 Task: Create a sub task Design and Implement Solution for the task  Add support for internationalization to the mobile app in the project TrailPlan , assign it to team member softage.7@softage.net and update the status of the sub task to  Completed , set the priority of the sub task to High.
Action: Mouse moved to (518, 309)
Screenshot: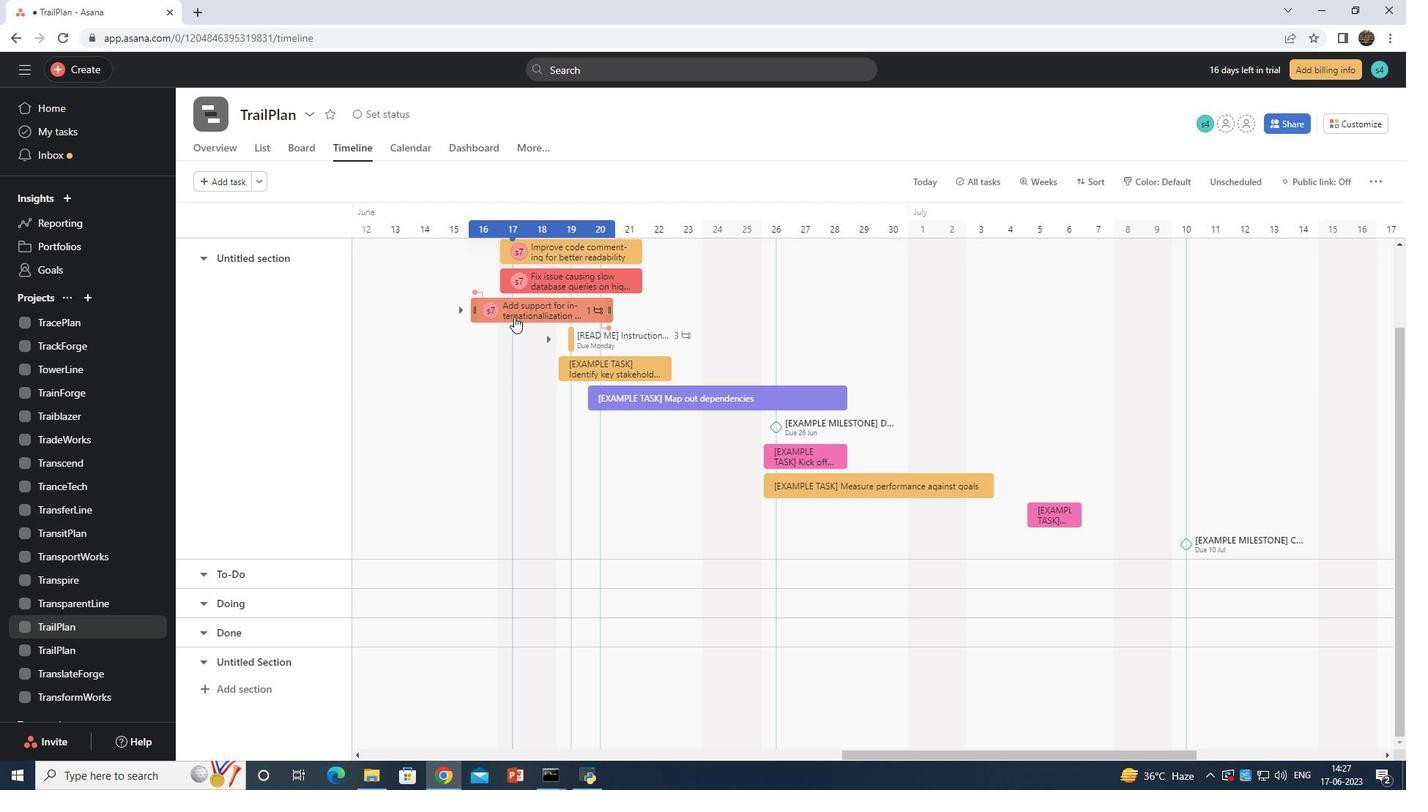
Action: Mouse pressed left at (518, 309)
Screenshot: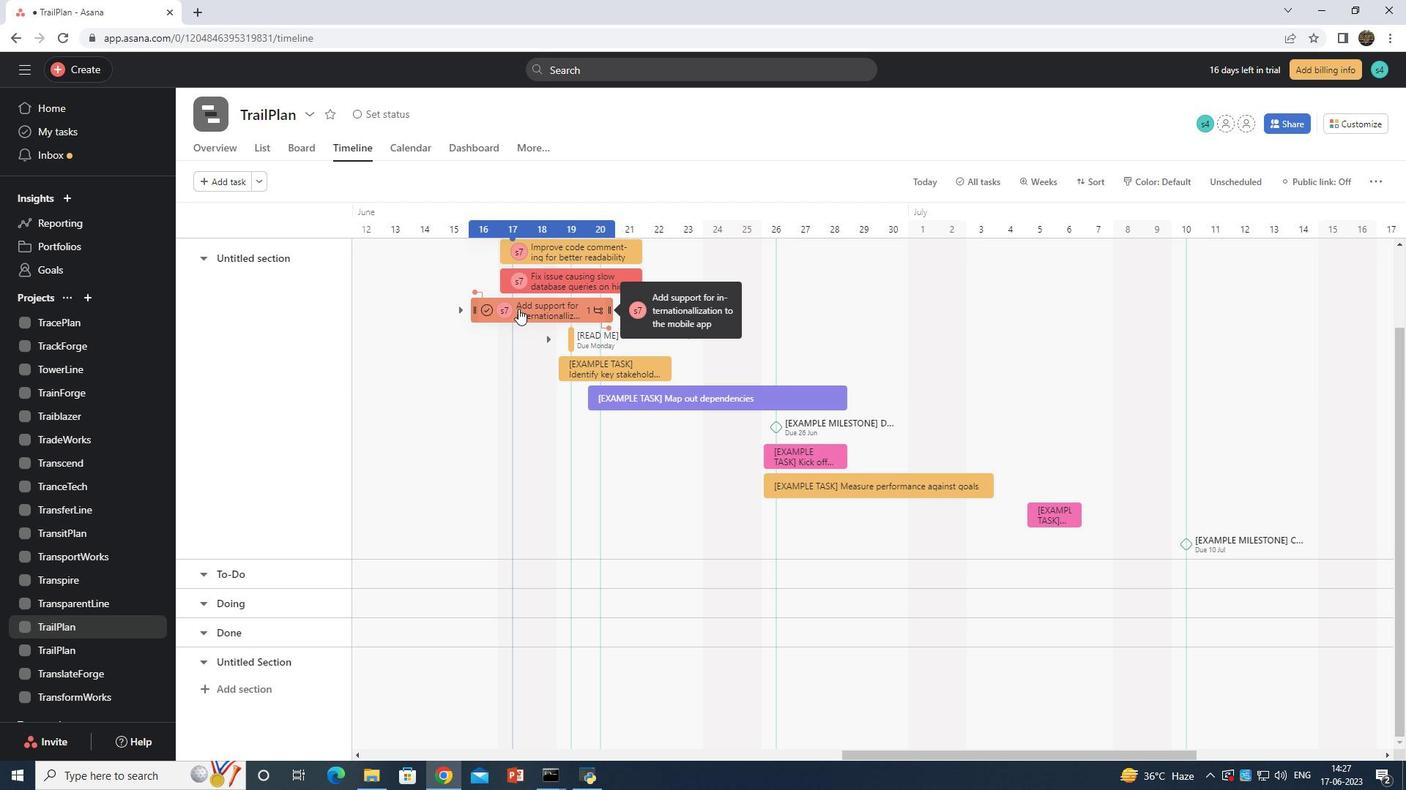 
Action: Mouse moved to (987, 580)
Screenshot: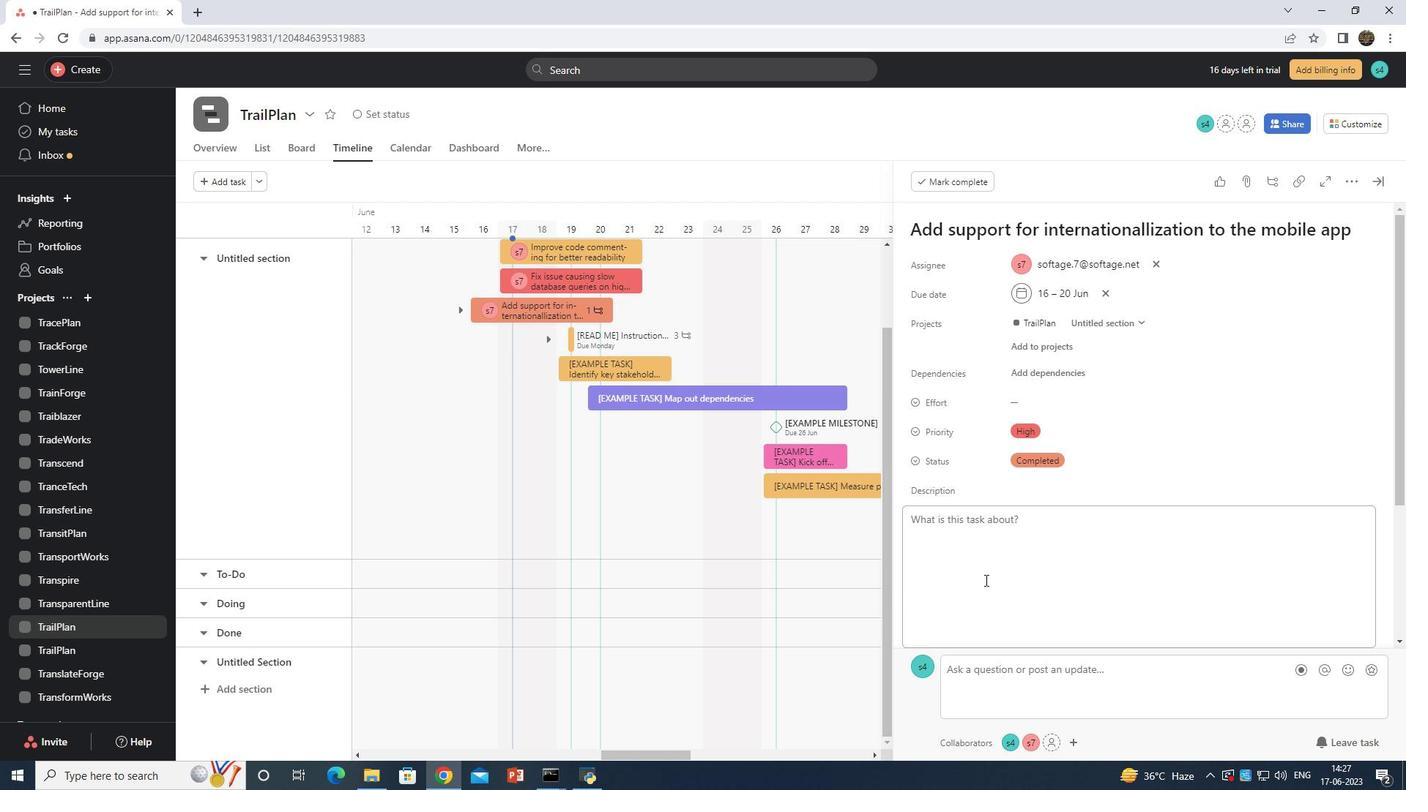 
Action: Mouse scrolled (987, 580) with delta (0, 0)
Screenshot: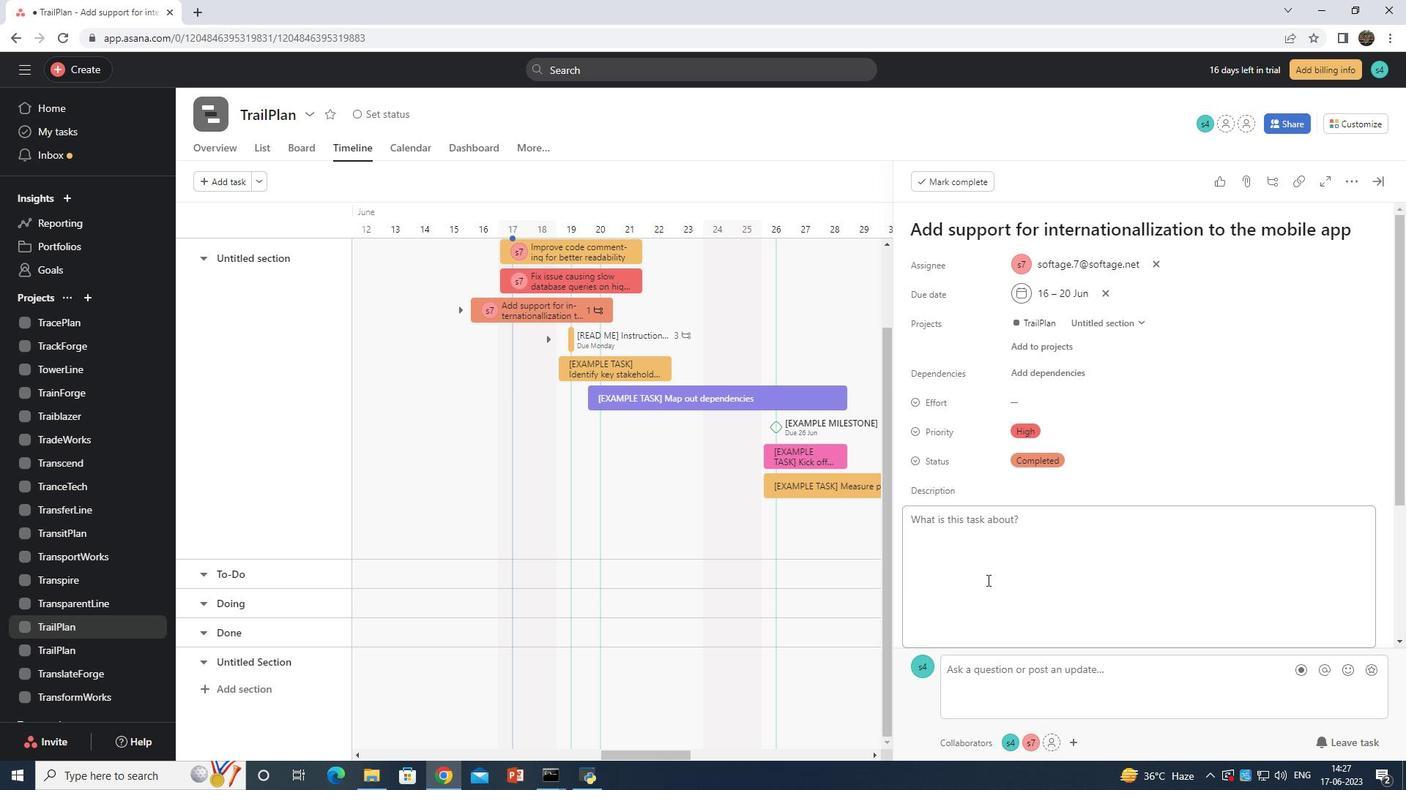 
Action: Mouse scrolled (987, 580) with delta (0, 0)
Screenshot: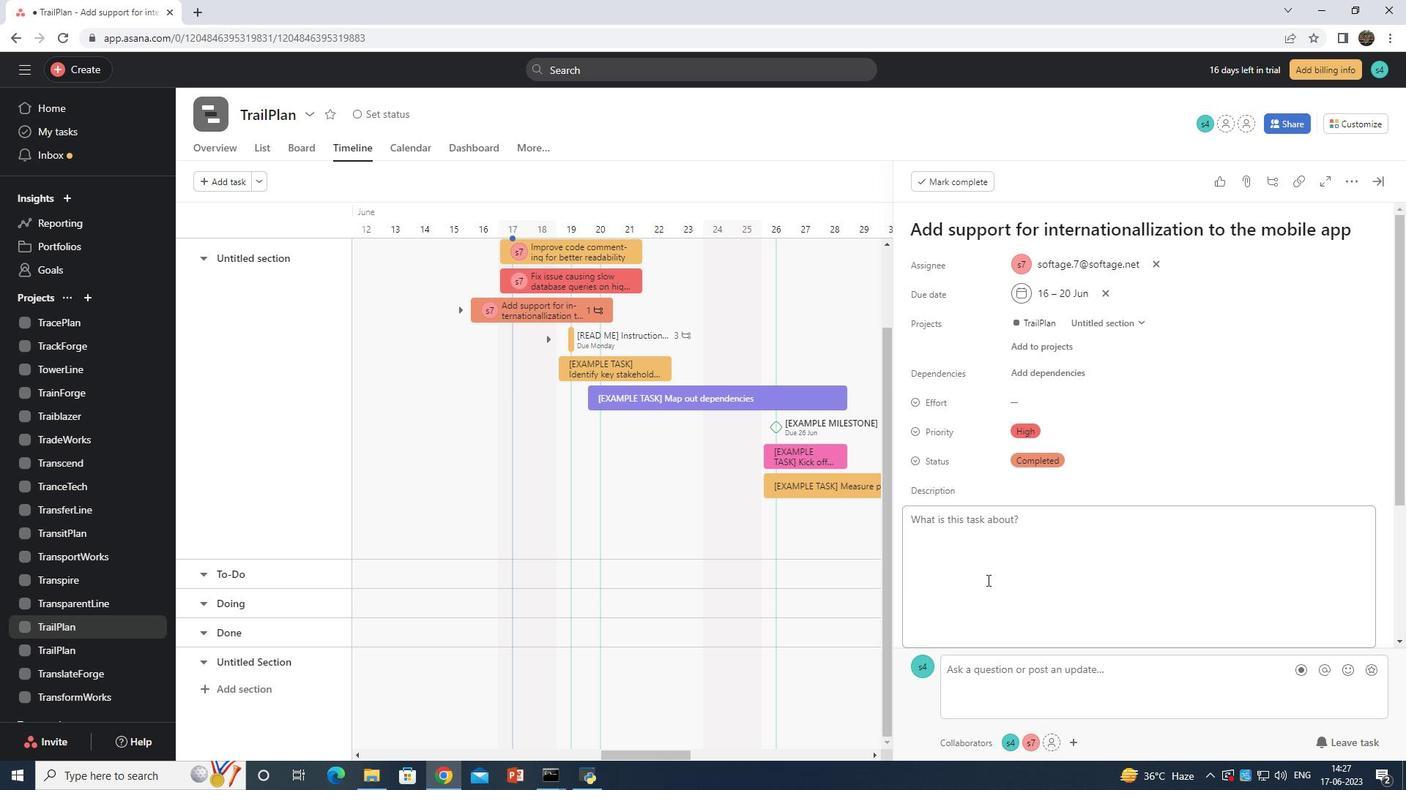 
Action: Mouse scrolled (987, 580) with delta (0, 0)
Screenshot: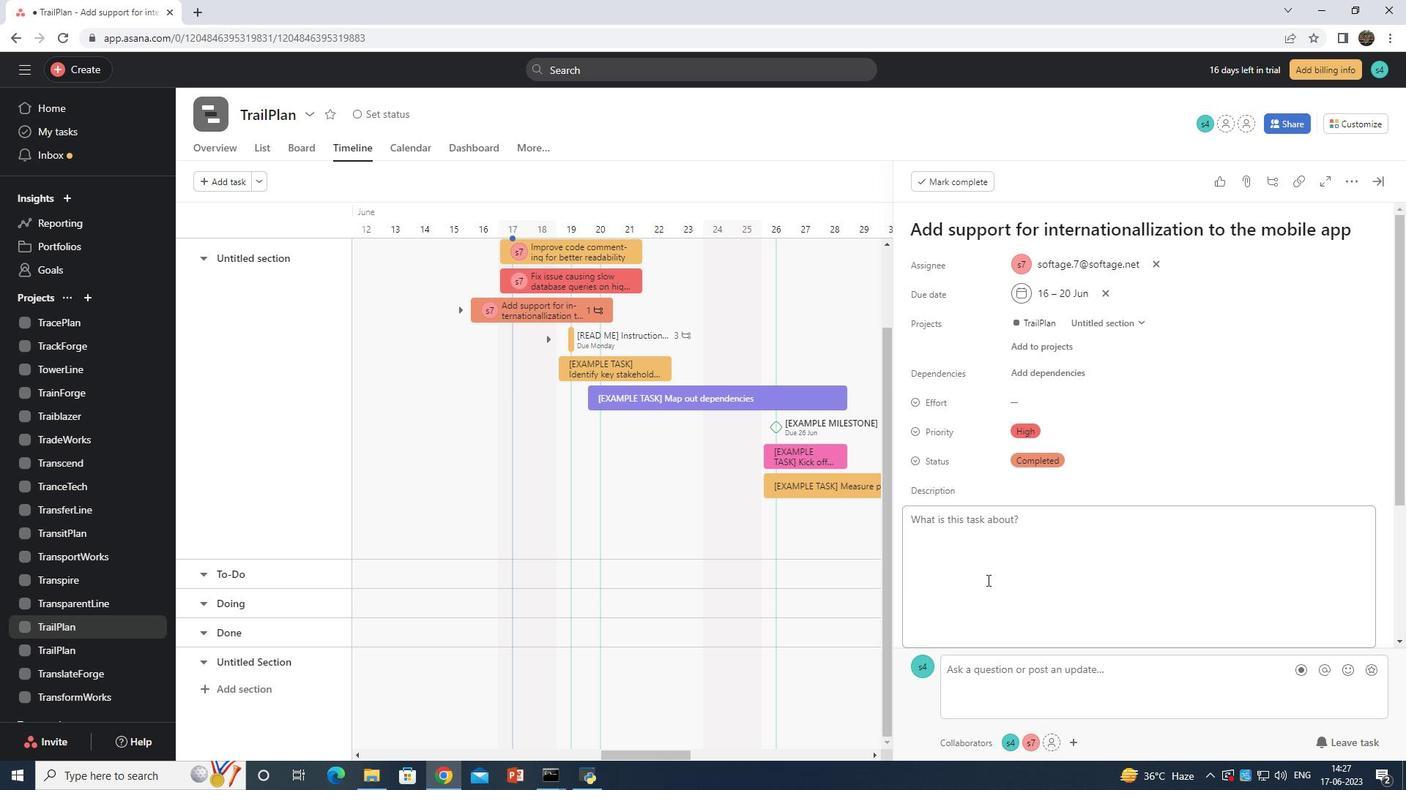 
Action: Mouse scrolled (987, 580) with delta (0, 0)
Screenshot: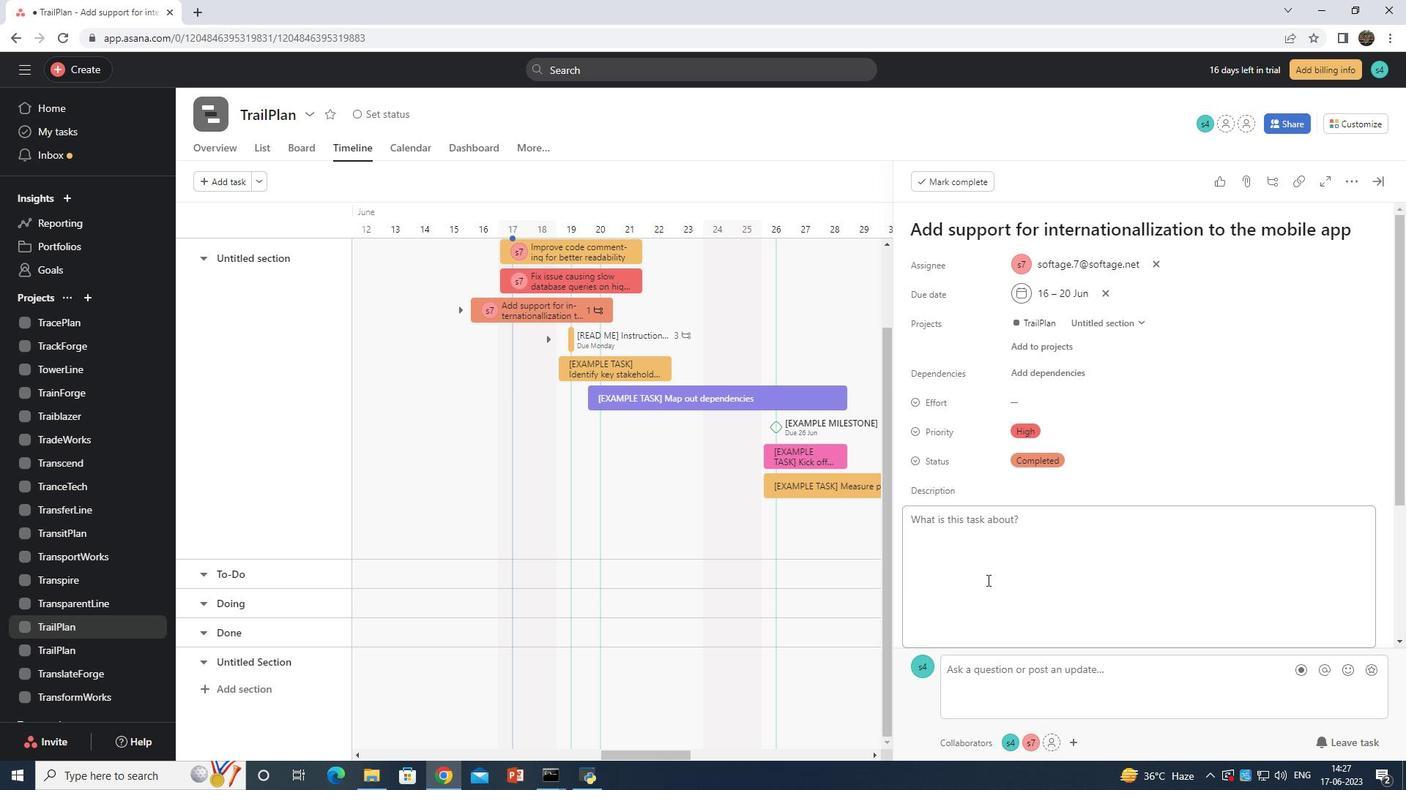 
Action: Mouse scrolled (987, 580) with delta (0, 0)
Screenshot: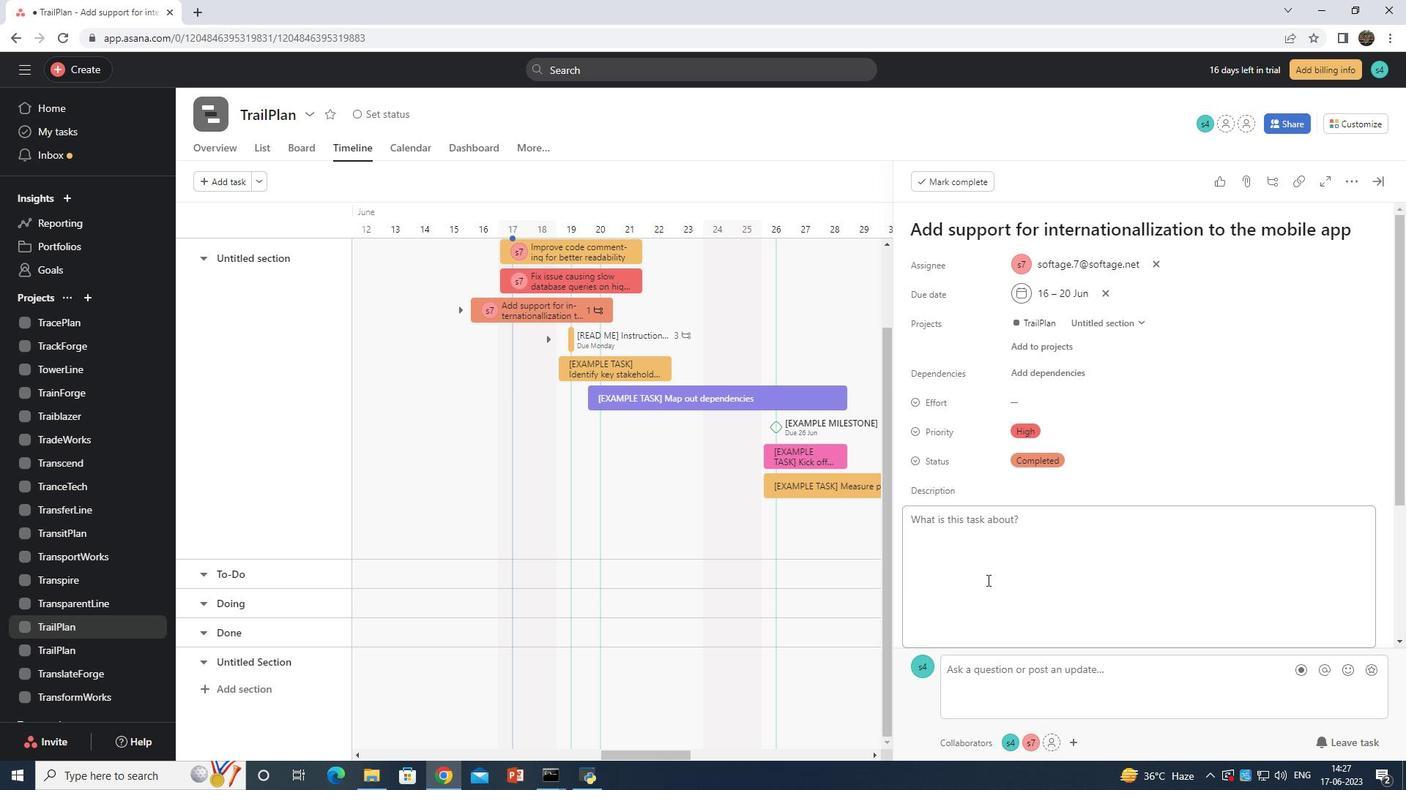 
Action: Mouse scrolled (987, 580) with delta (0, 0)
Screenshot: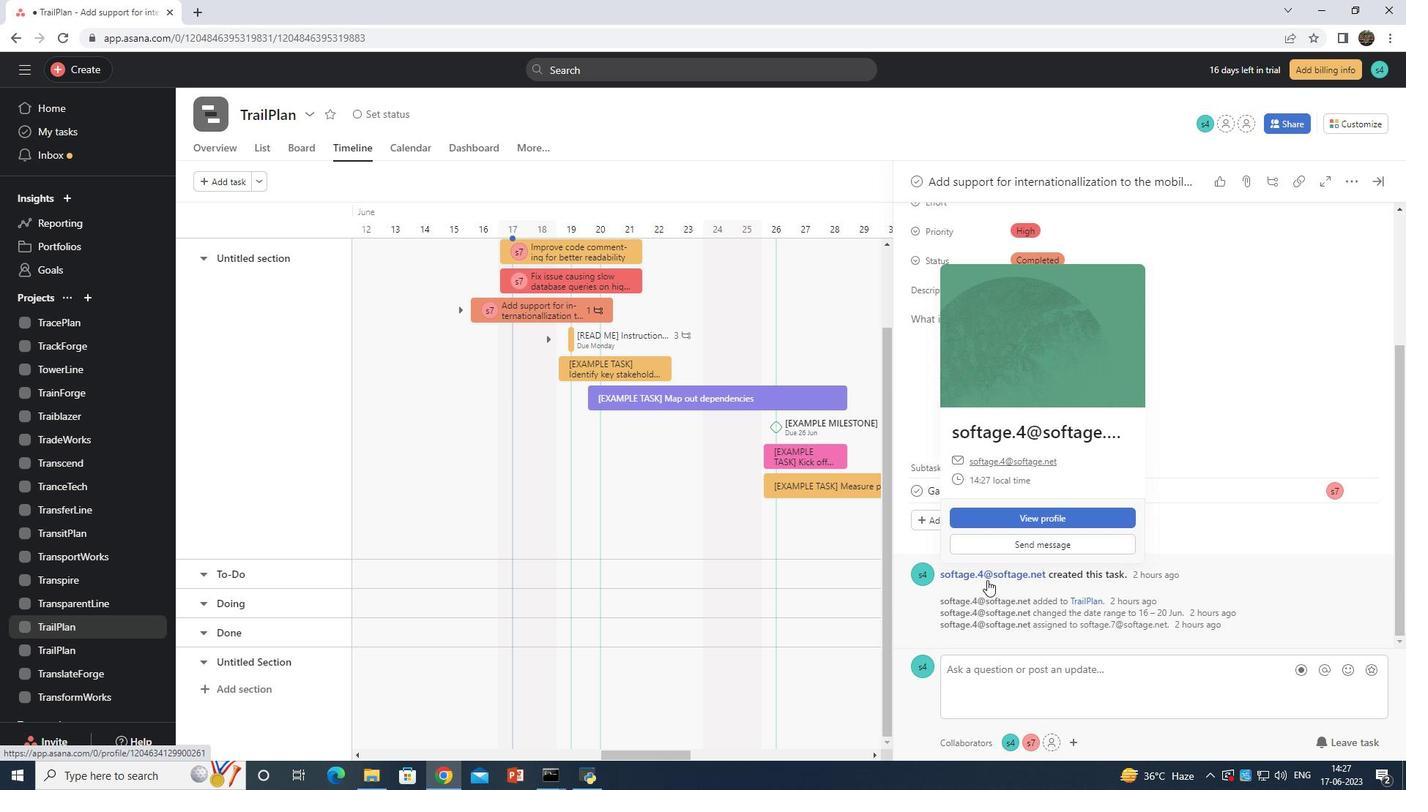 
Action: Mouse scrolled (987, 580) with delta (0, 0)
Screenshot: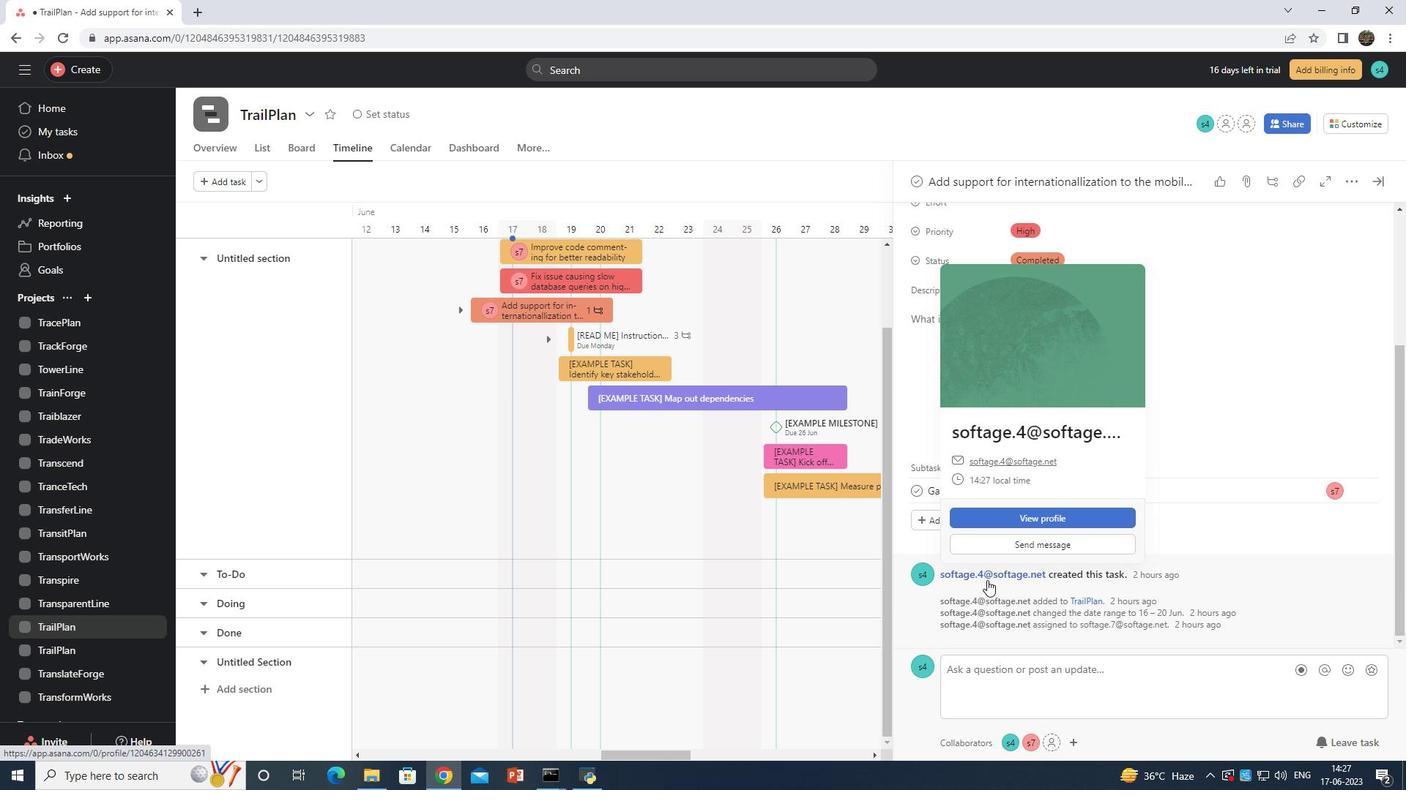 
Action: Mouse scrolled (987, 580) with delta (0, 0)
Screenshot: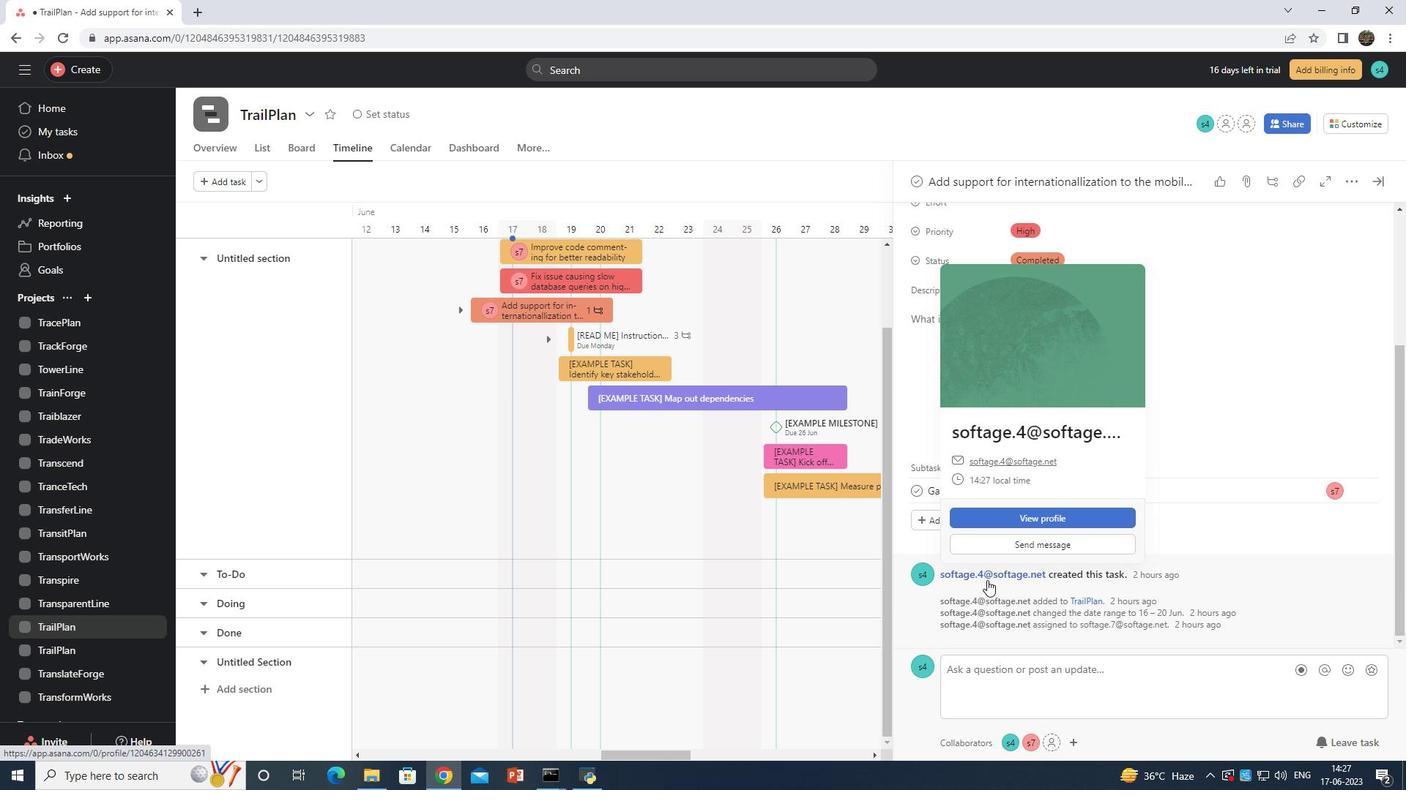
Action: Mouse scrolled (987, 580) with delta (0, 0)
Screenshot: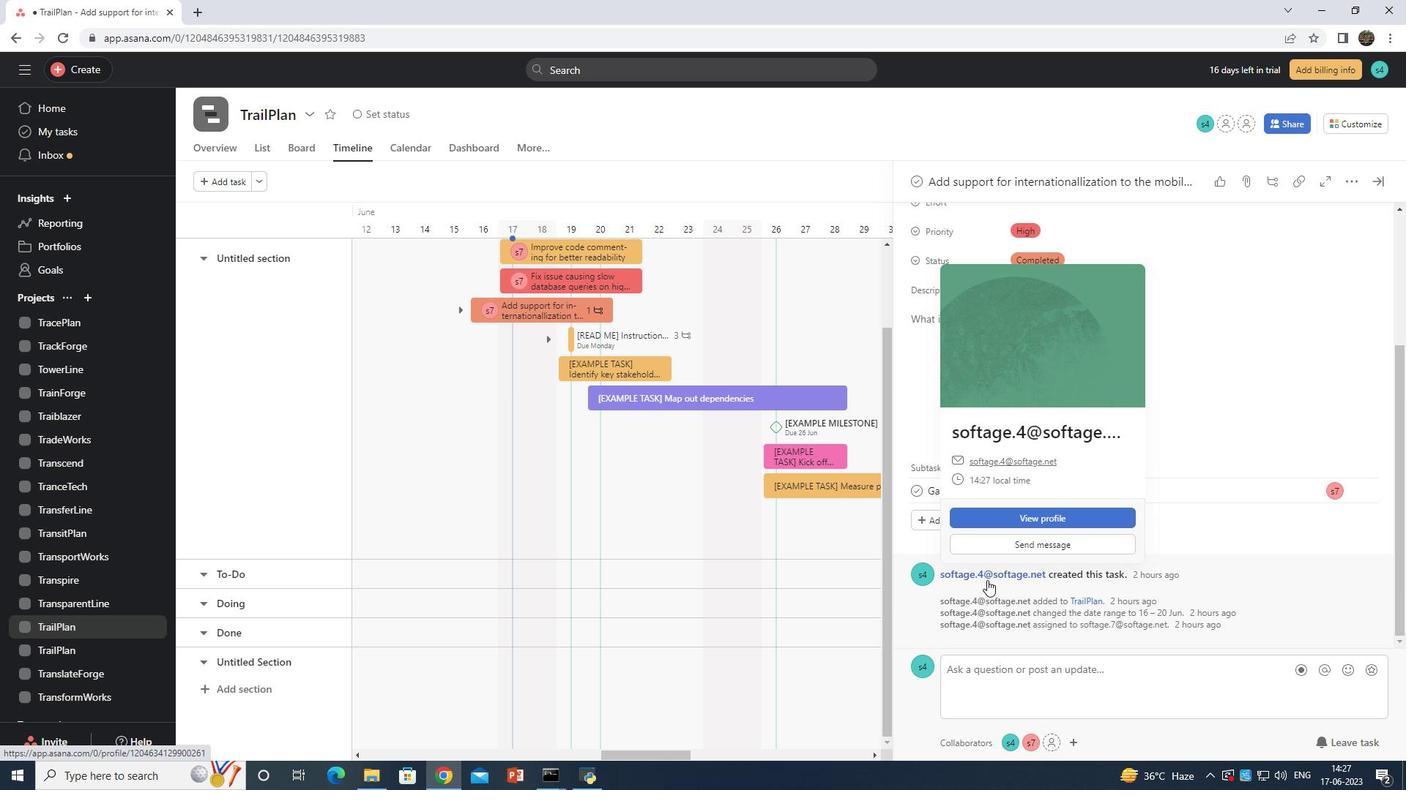 
Action: Mouse moved to (1197, 292)
Screenshot: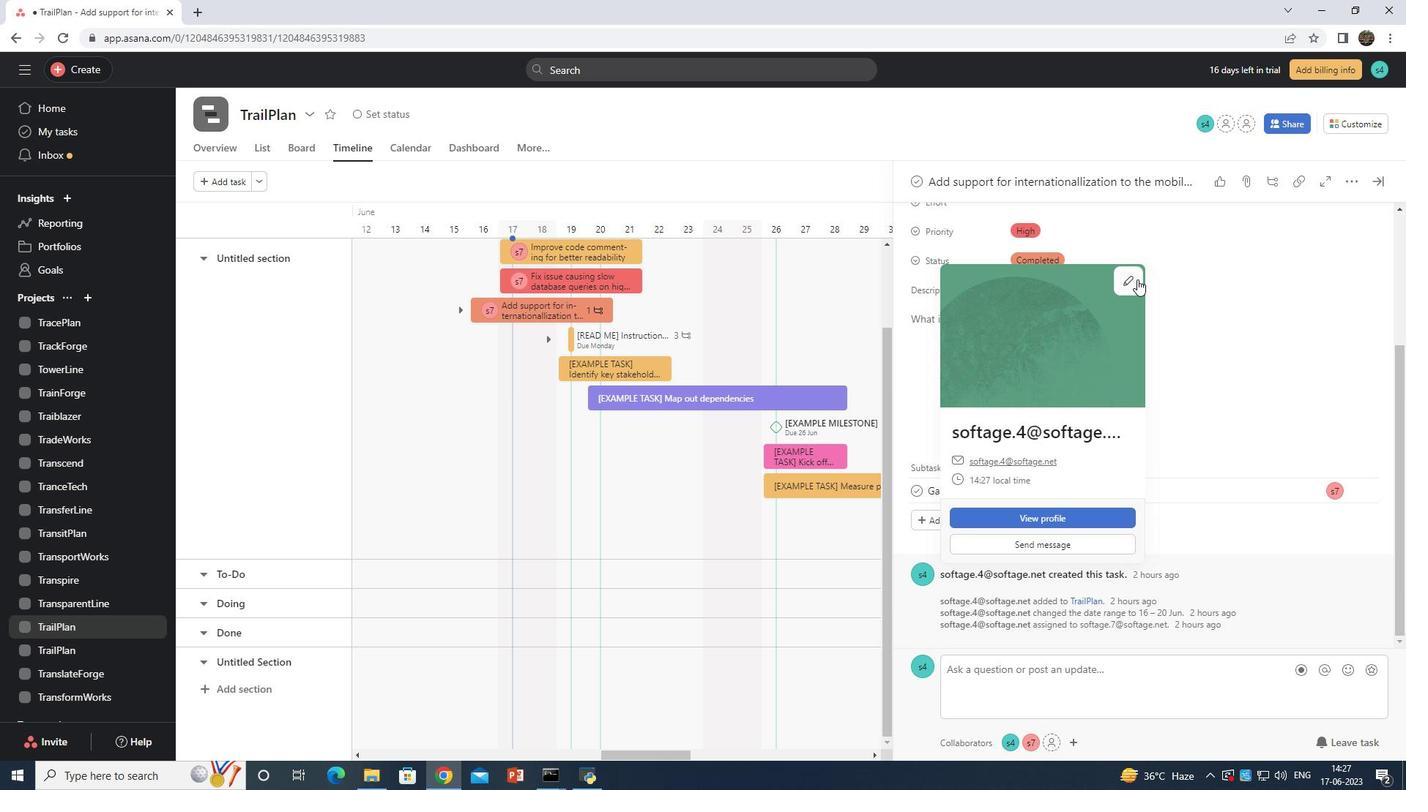 
Action: Mouse pressed left at (1197, 292)
Screenshot: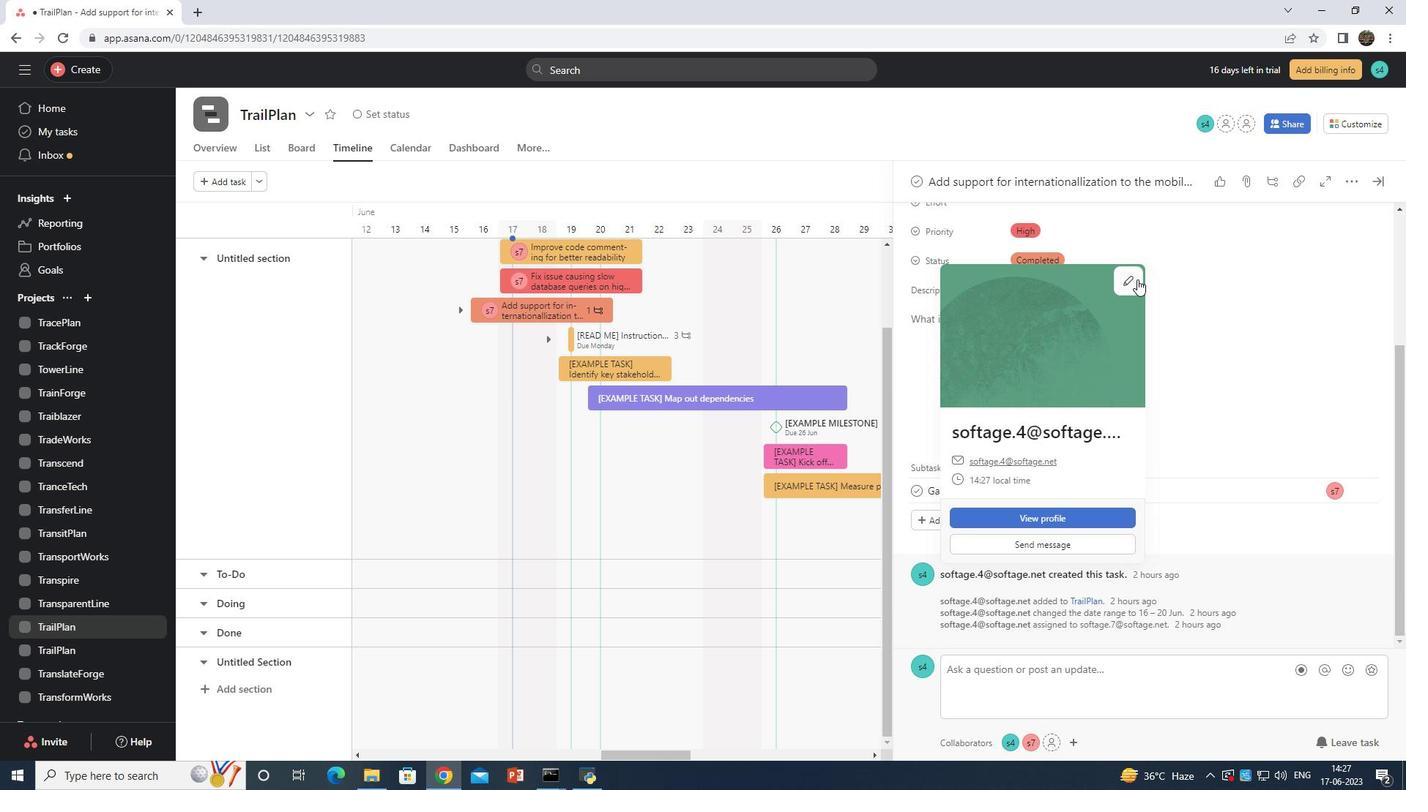 
Action: Mouse moved to (1198, 292)
Screenshot: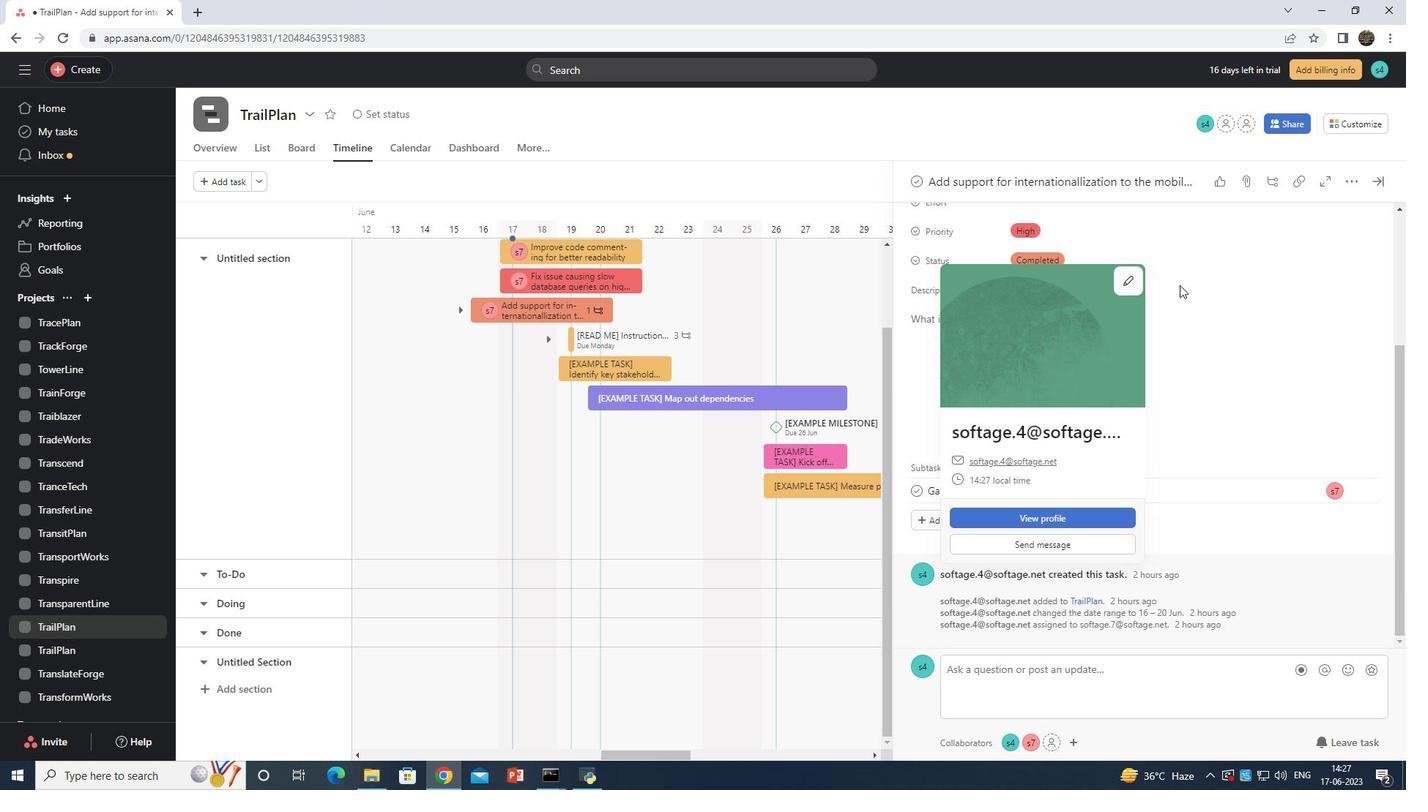 
Action: Mouse pressed left at (1198, 292)
Screenshot: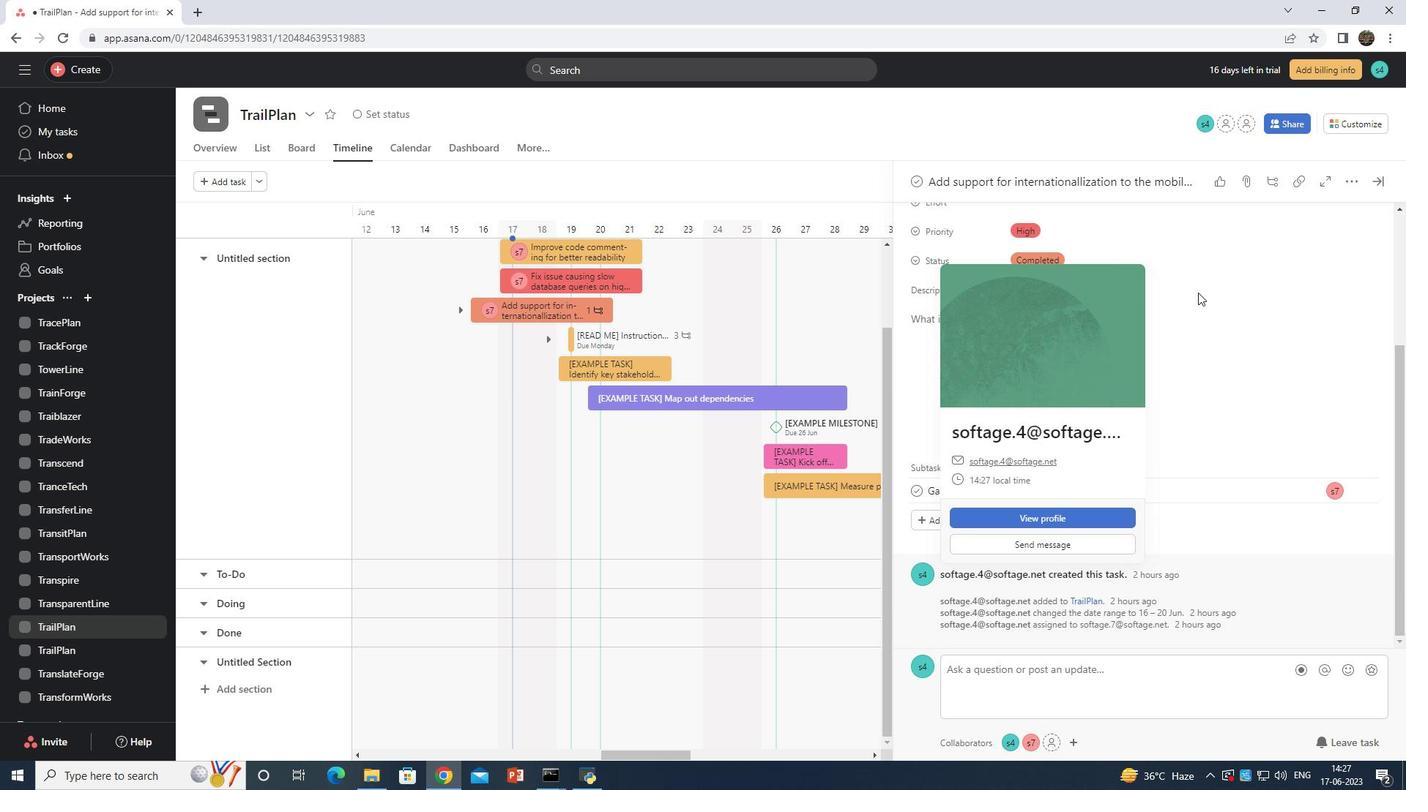 
Action: Mouse moved to (1167, 384)
Screenshot: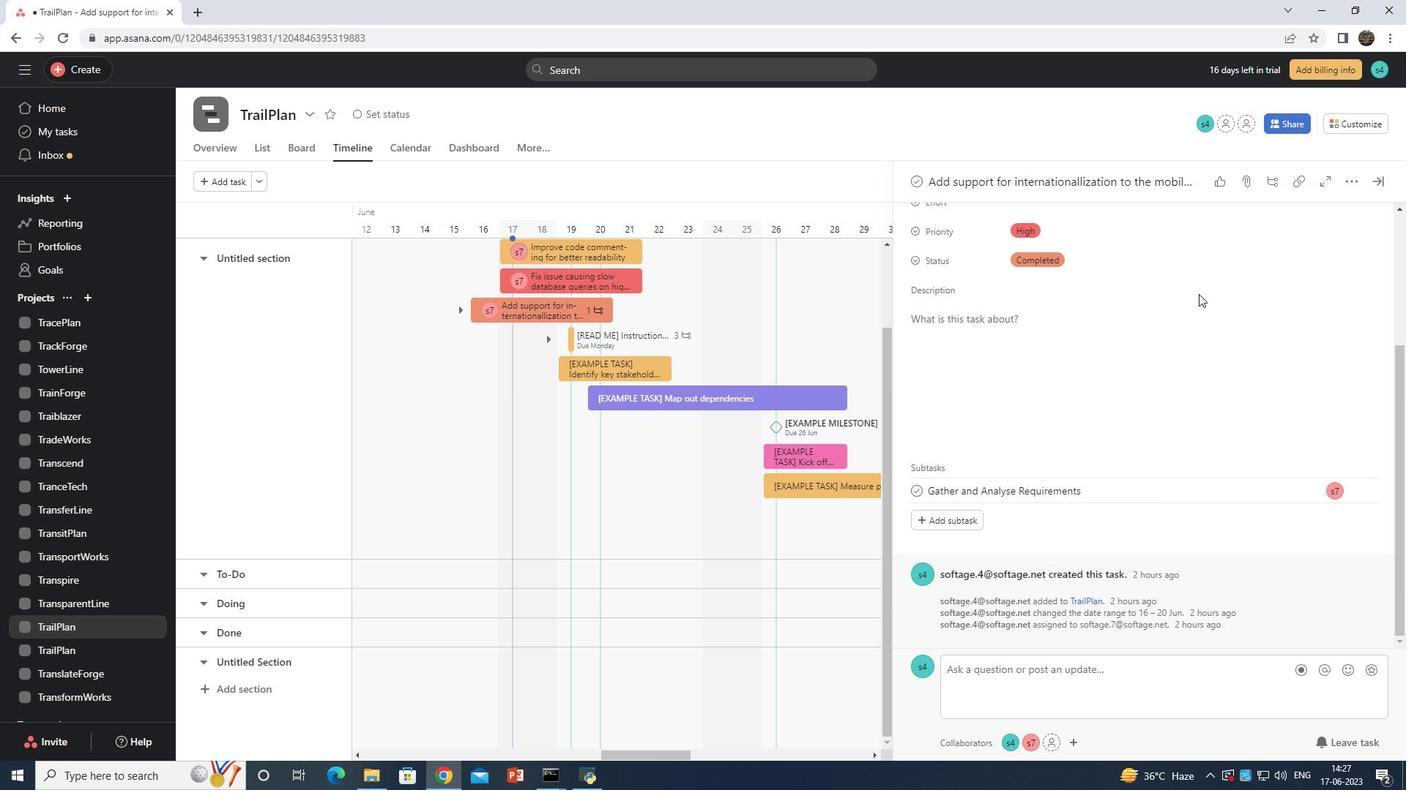 
Action: Mouse scrolled (1167, 383) with delta (0, 0)
Screenshot: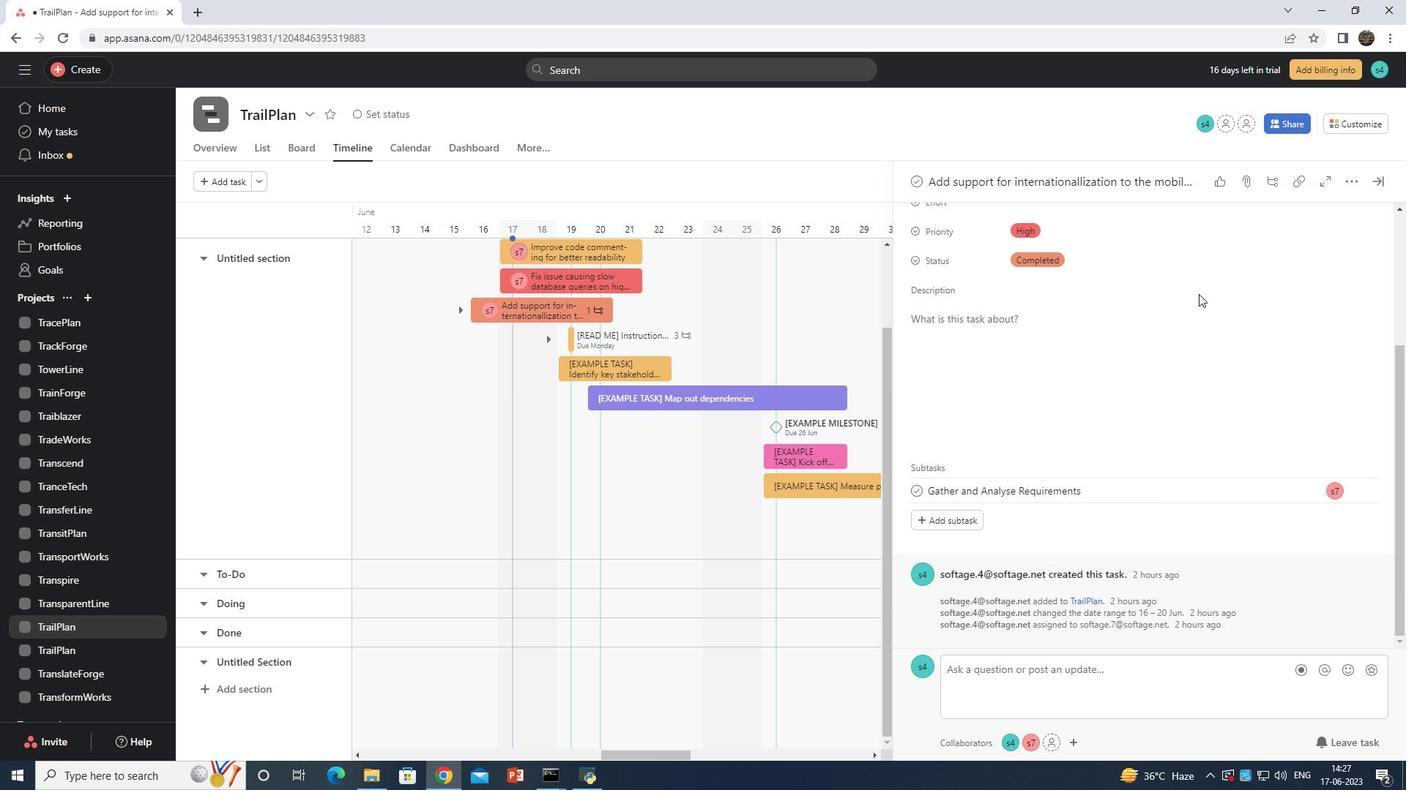 
Action: Mouse moved to (1165, 388)
Screenshot: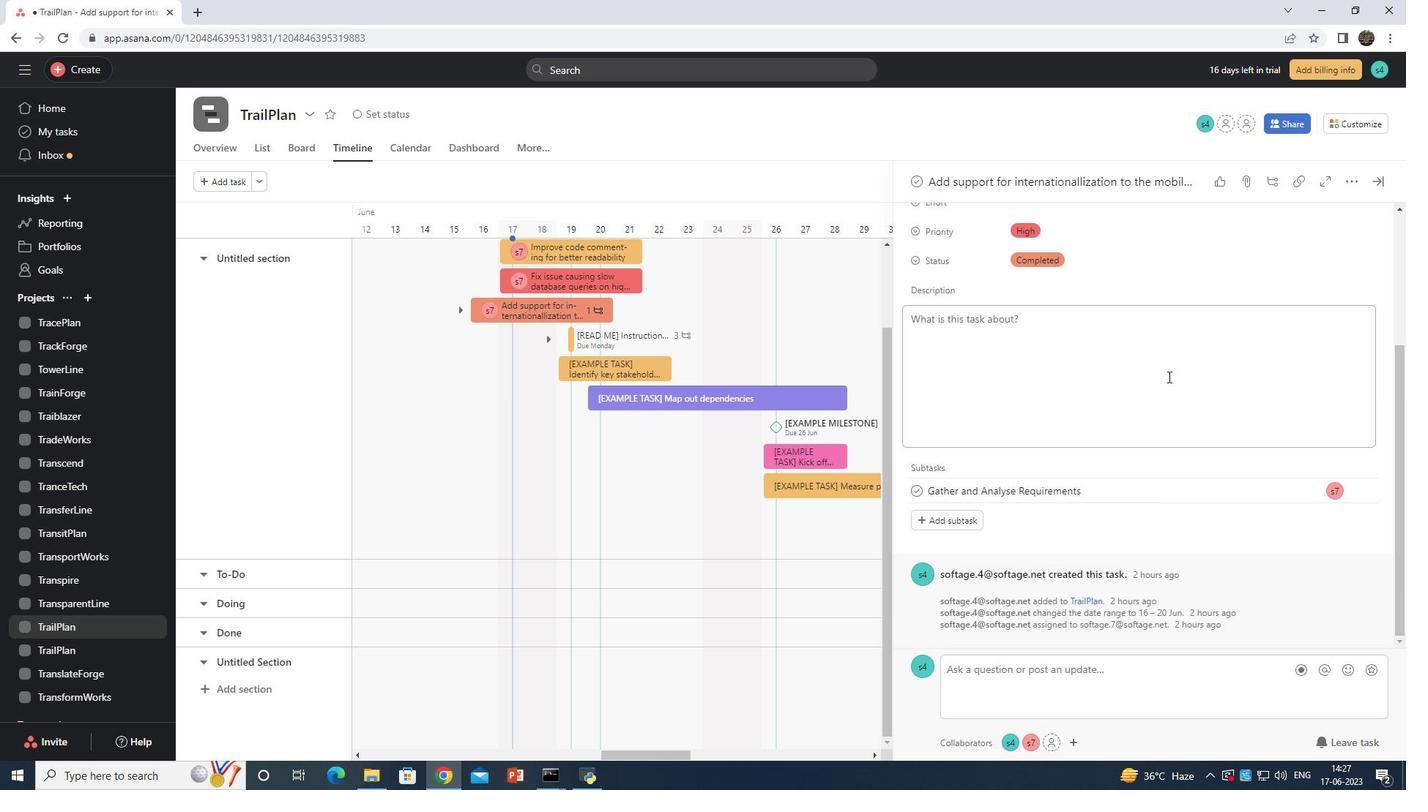 
Action: Mouse scrolled (1165, 387) with delta (0, 0)
Screenshot: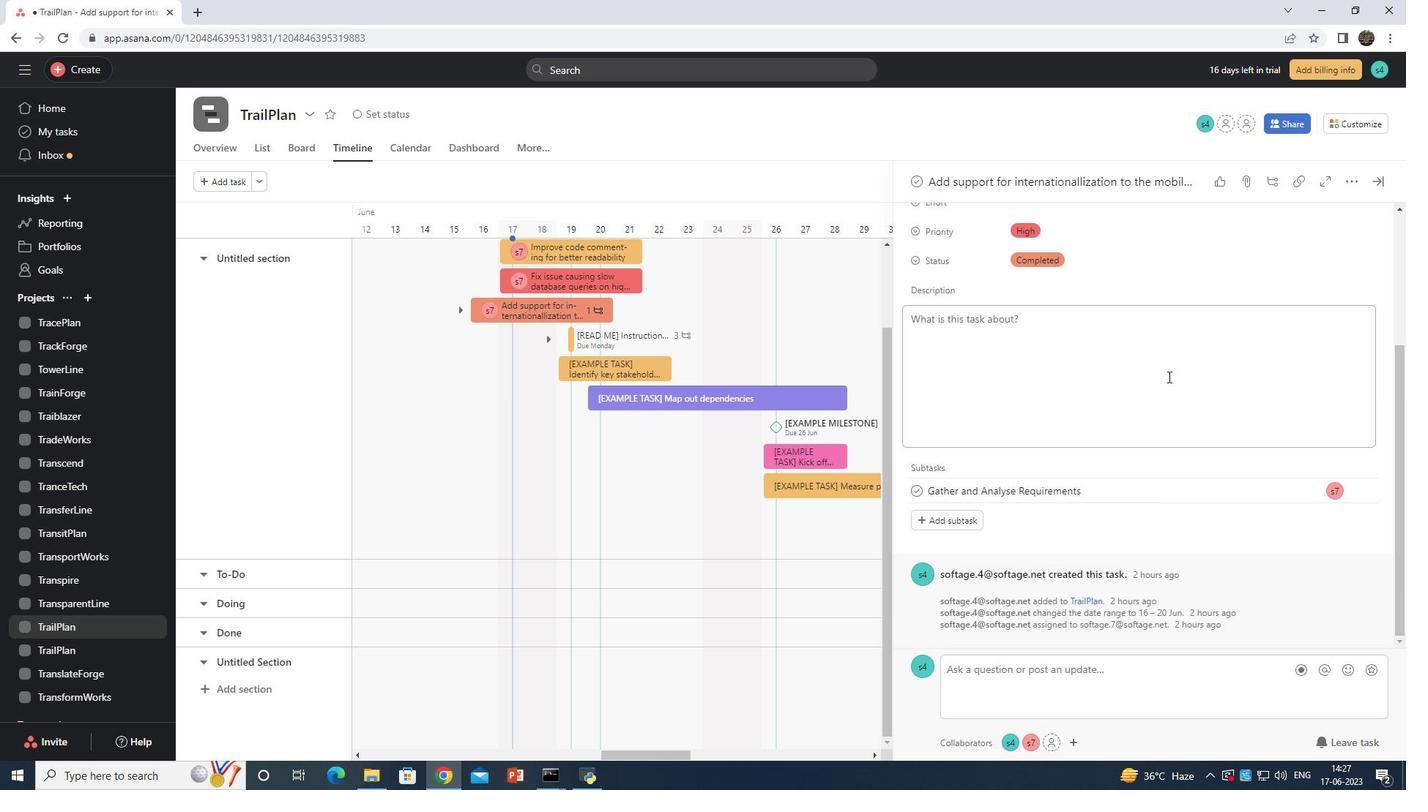 
Action: Mouse moved to (1165, 388)
Screenshot: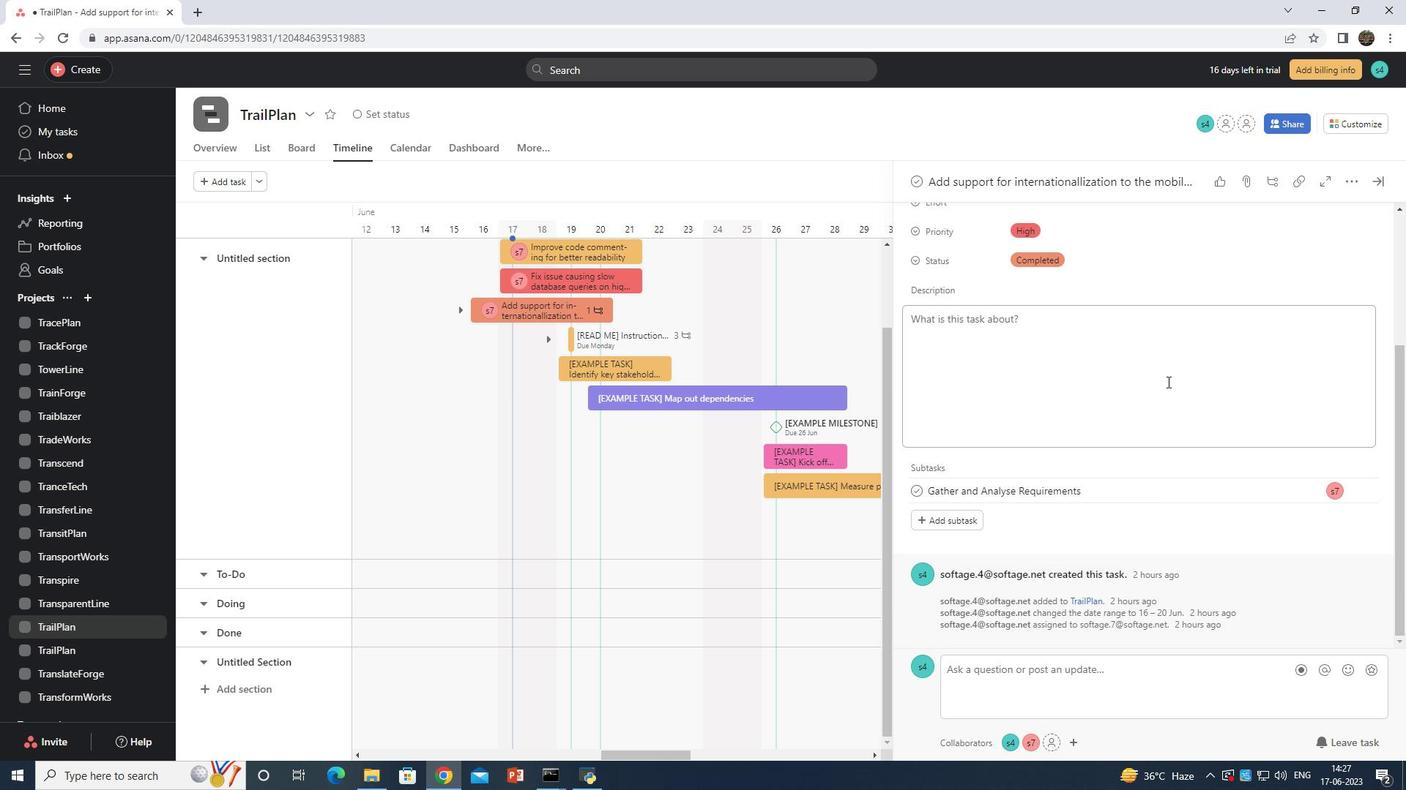 
Action: Mouse scrolled (1165, 387) with delta (0, 0)
Screenshot: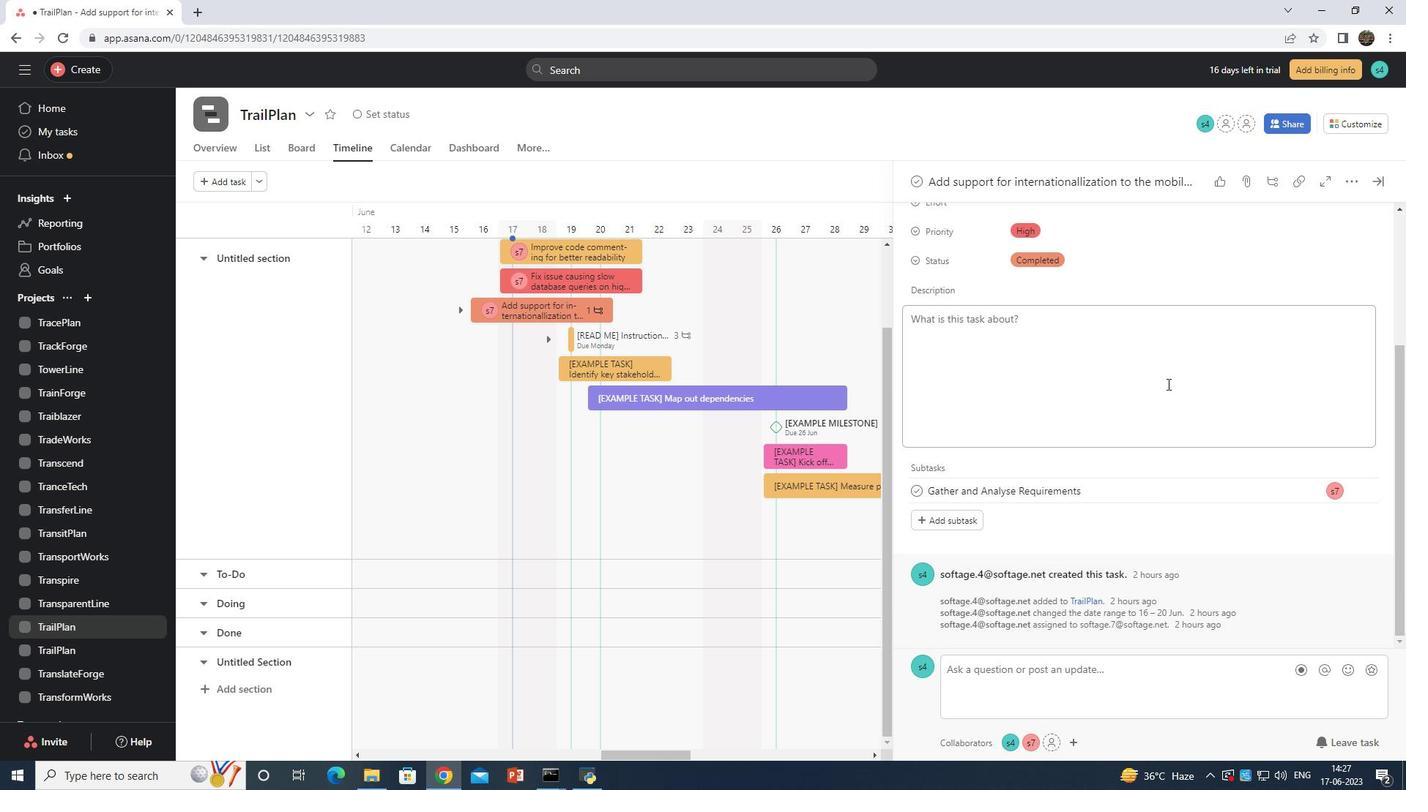 
Action: Mouse moved to (938, 515)
Screenshot: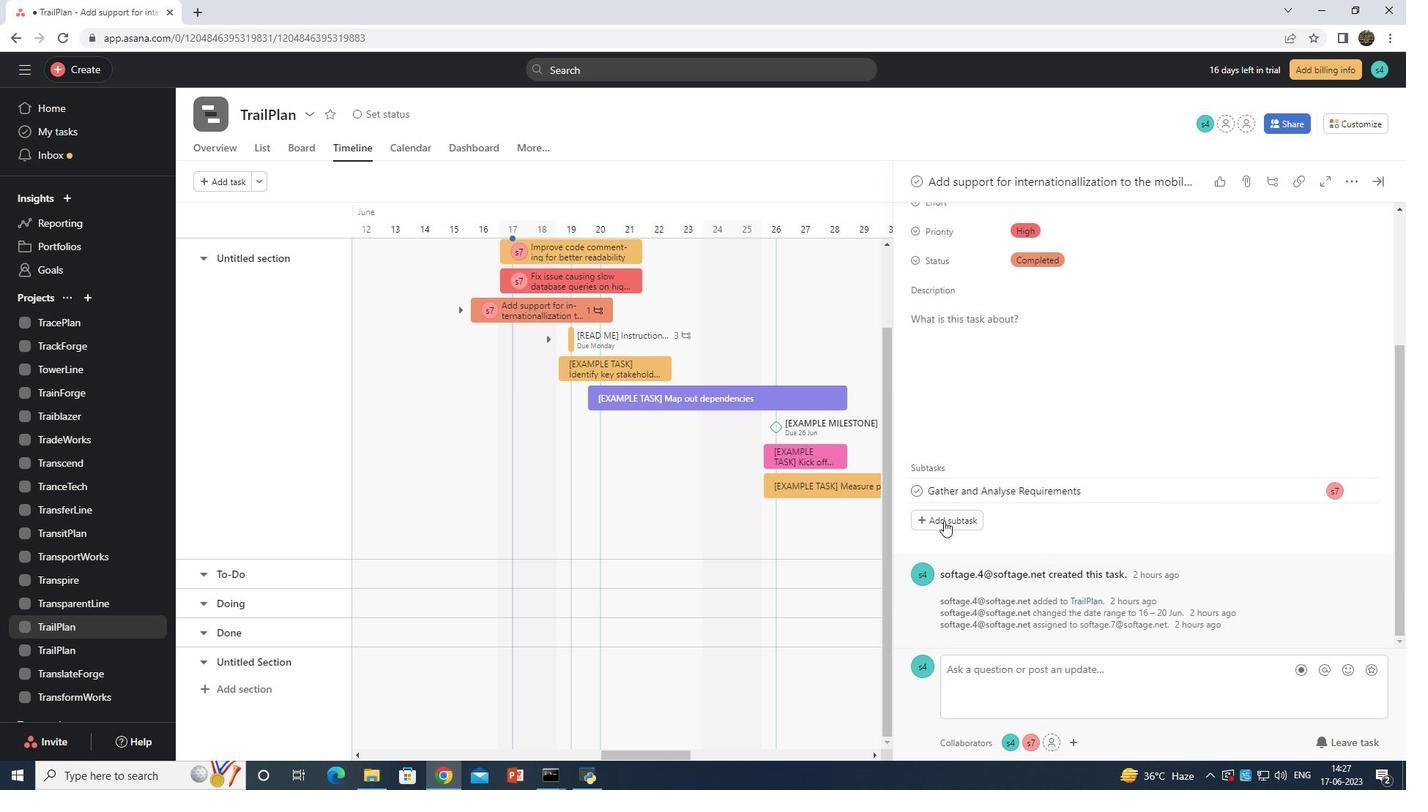
Action: Mouse pressed left at (938, 515)
Screenshot: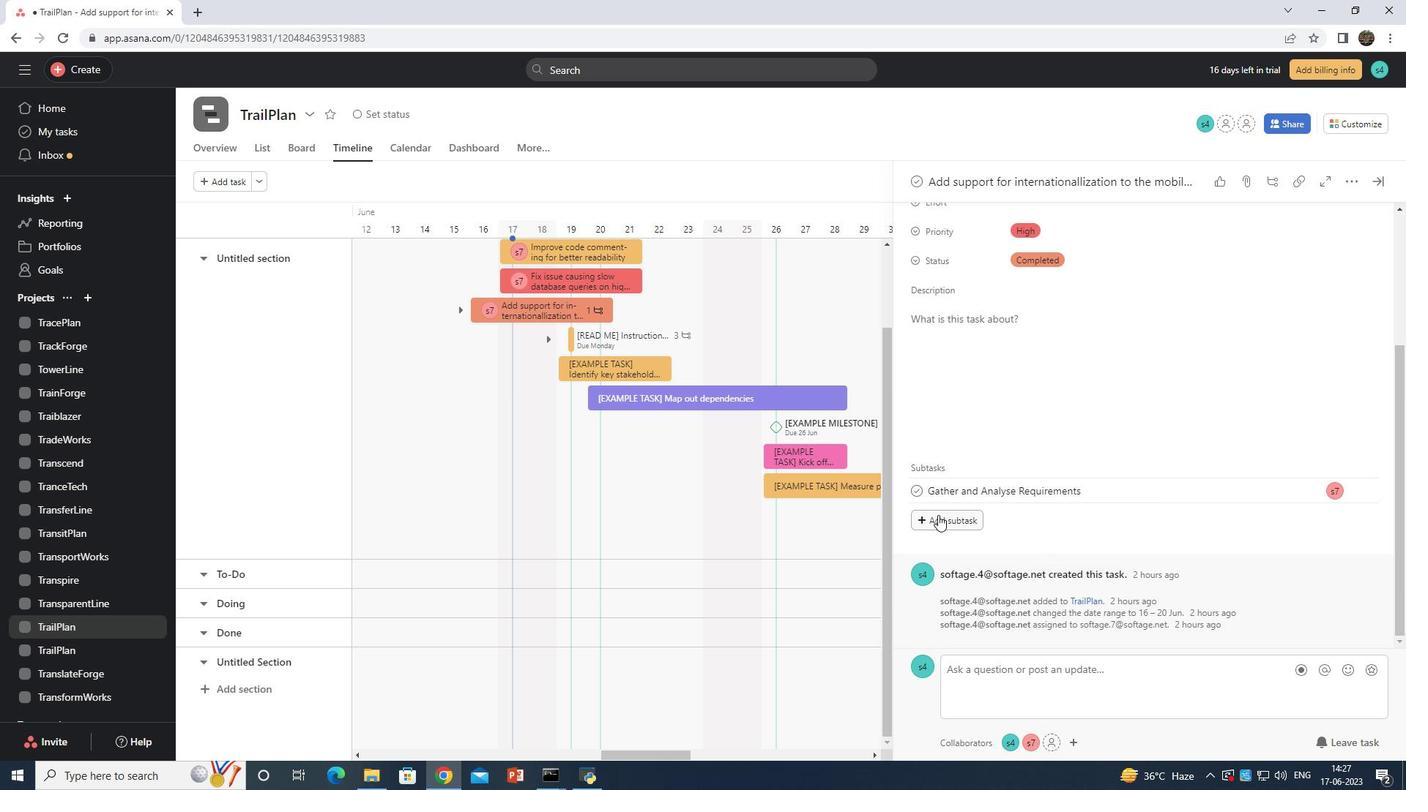 
Action: Key pressed <Key.shift>Design<Key.space><Key.shift>Implemented<Key.space><Key.left><Key.left><Key.left><Key.left><Key.left><Key.left><Key.left><Key.left><Key.left><Key.left><Key.left><Key.left><Key.space>ab<Key.backspace>nd<Key.space><Key.right><Key.right><Key.right><Key.right><Key.right><Key.right><Key.right><Key.right><Key.right><Key.right><Key.right><Key.right><Key.right><Key.right><Key.right><Key.right><Key.right><Key.space><Key.shift>Solution
Screenshot: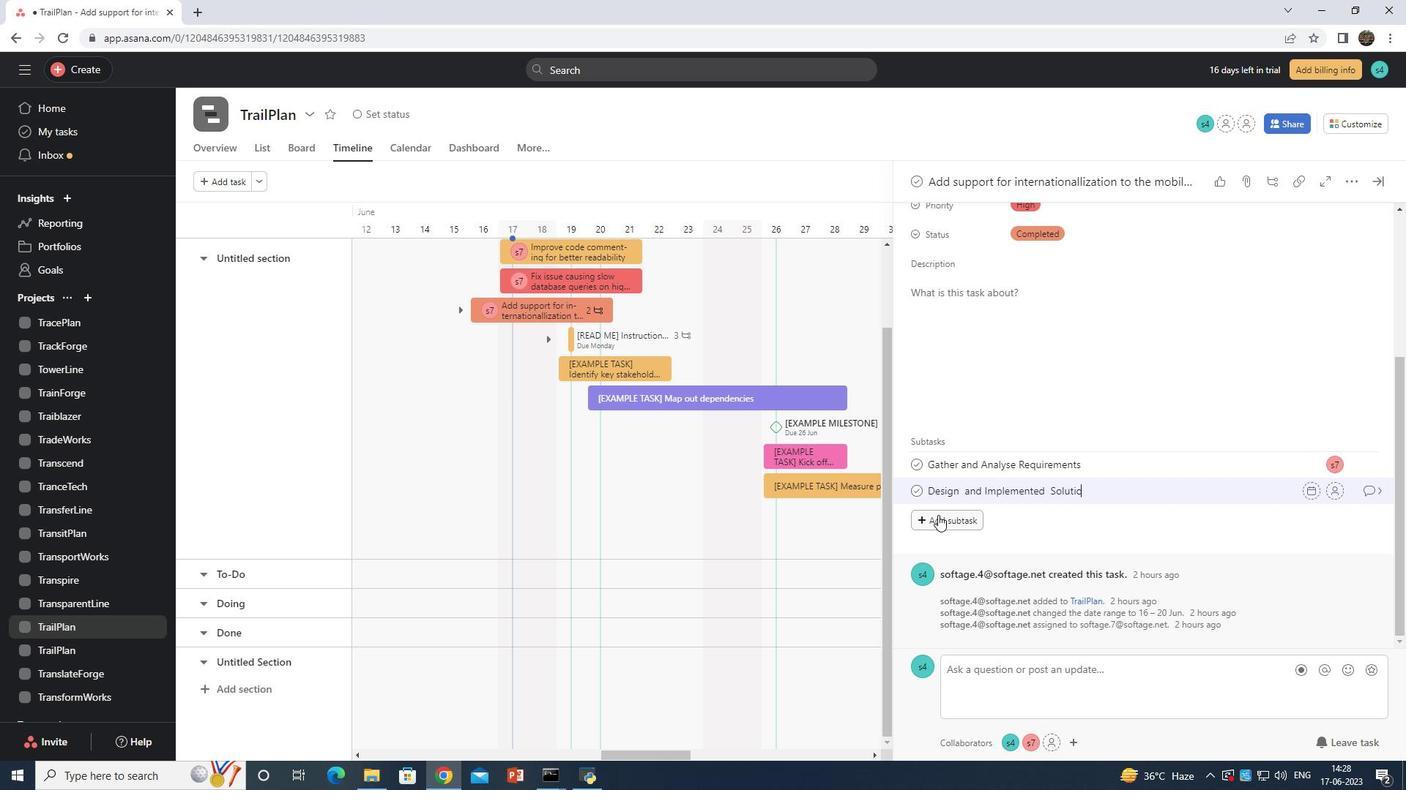 
Action: Mouse moved to (1337, 489)
Screenshot: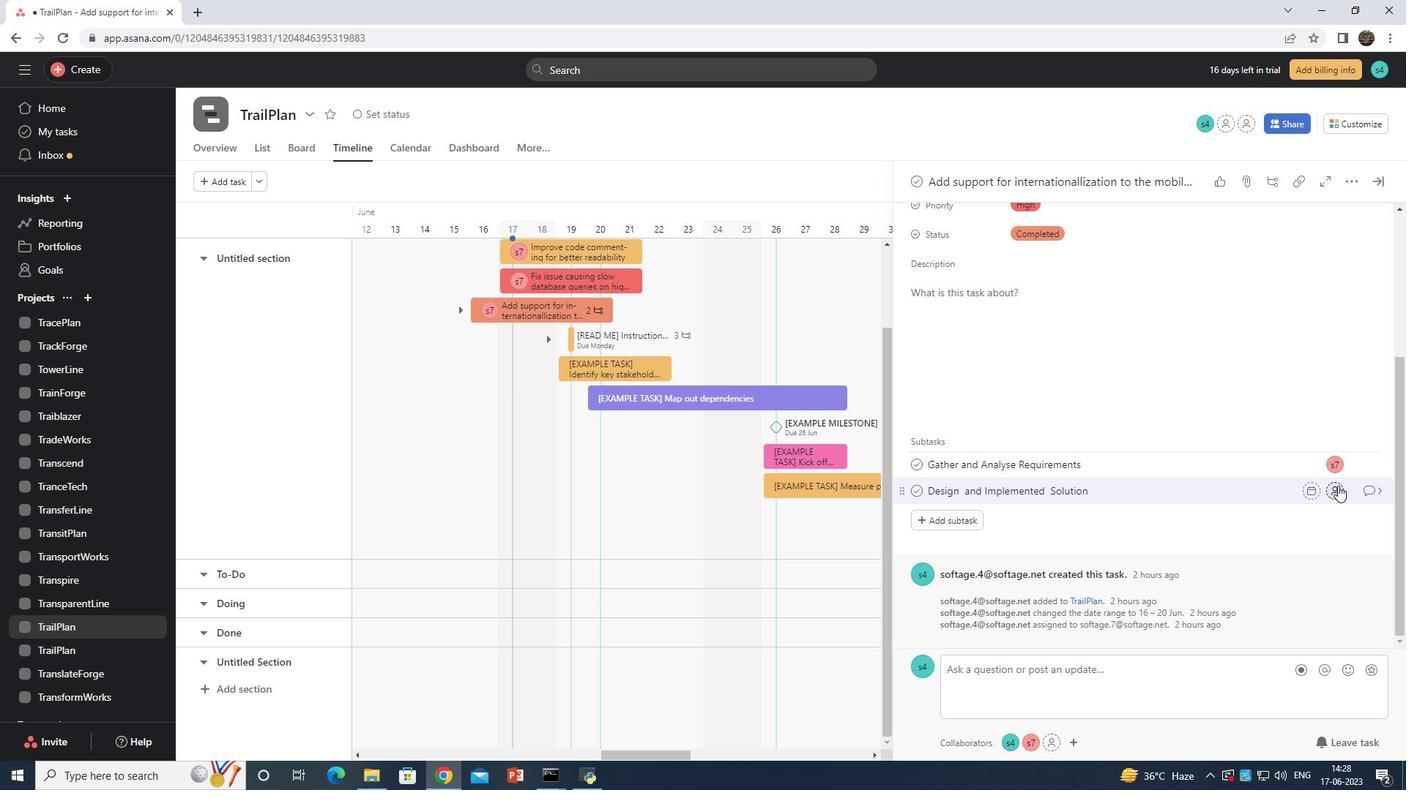 
Action: Mouse pressed left at (1337, 489)
Screenshot: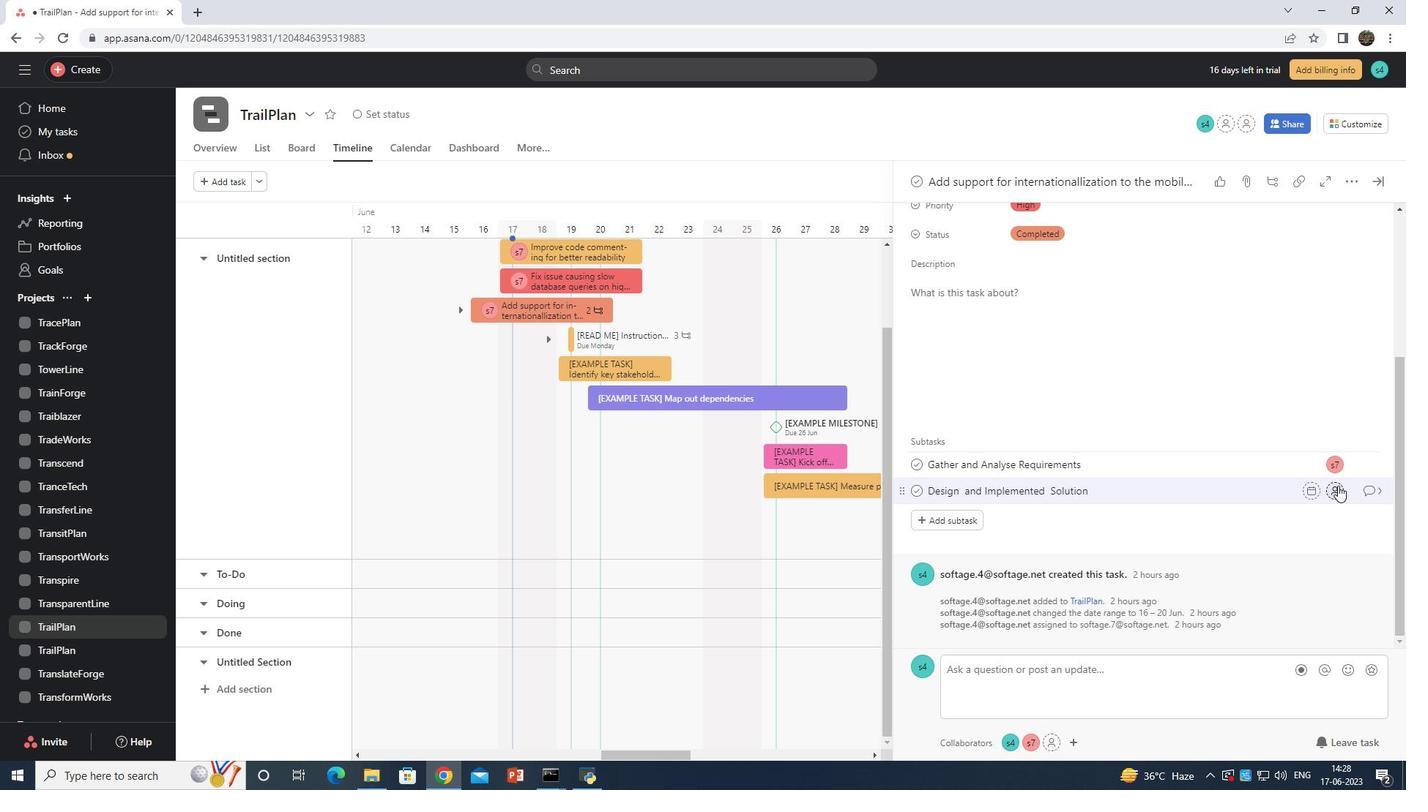 
Action: Mouse moved to (1248, 604)
Screenshot: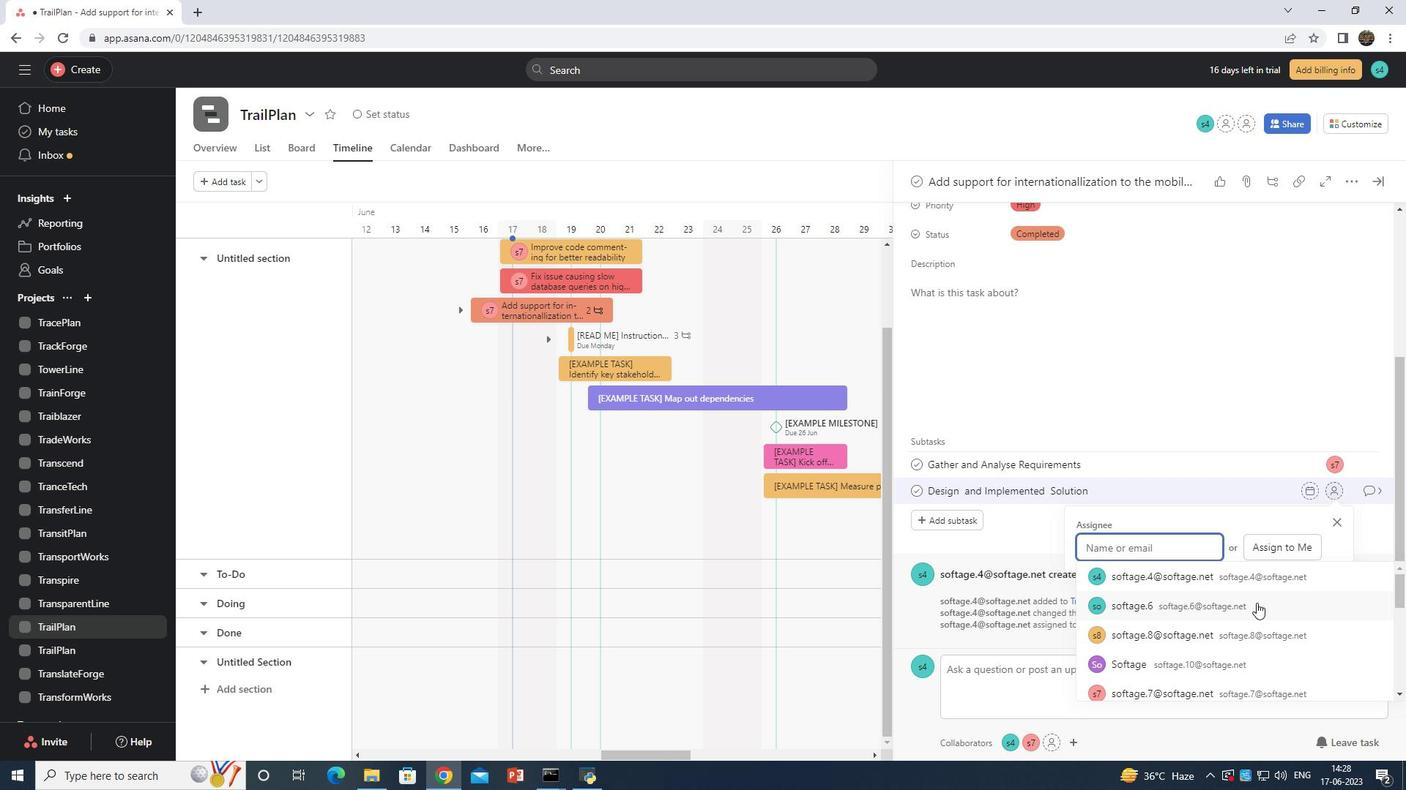 
Action: Mouse scrolled (1248, 603) with delta (0, 0)
Screenshot: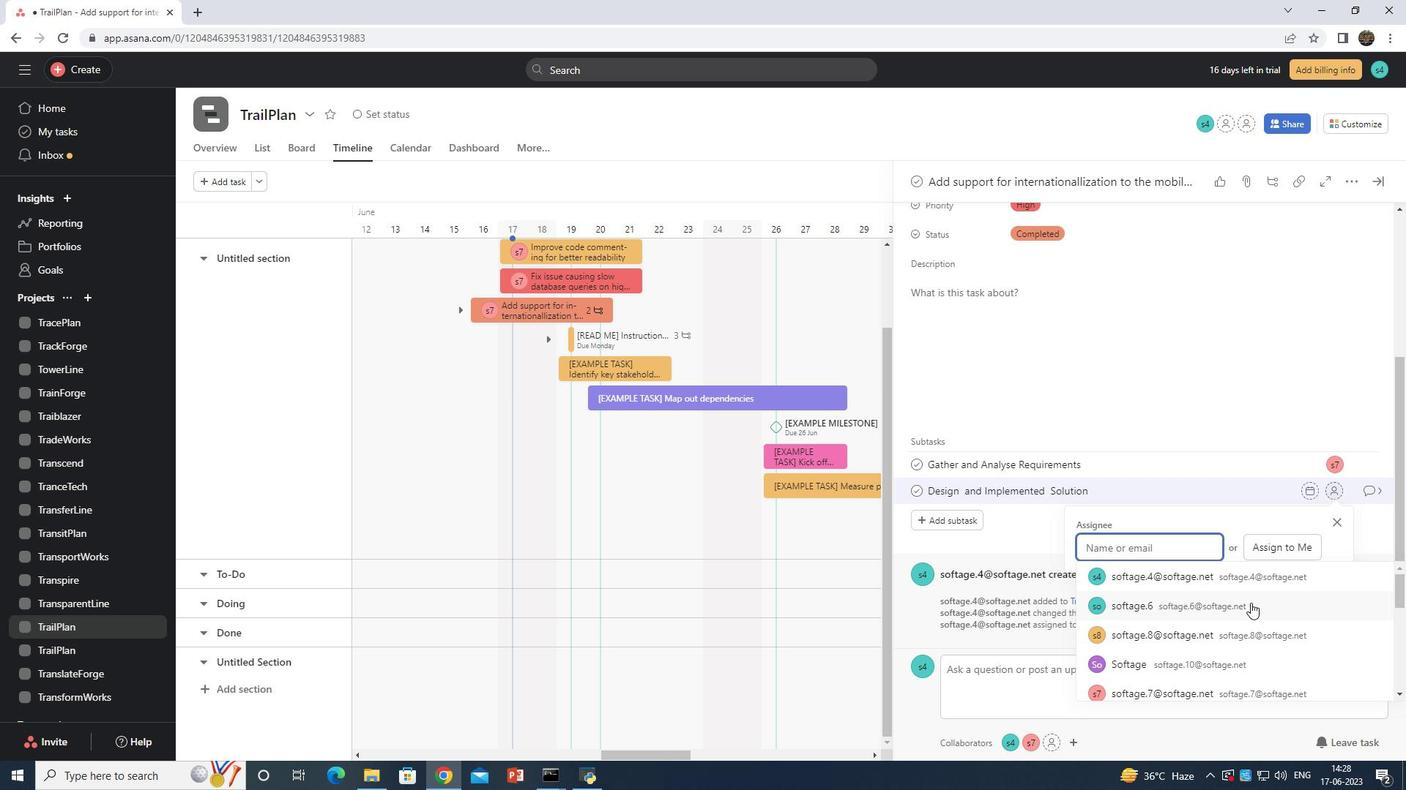 
Action: Mouse moved to (1236, 623)
Screenshot: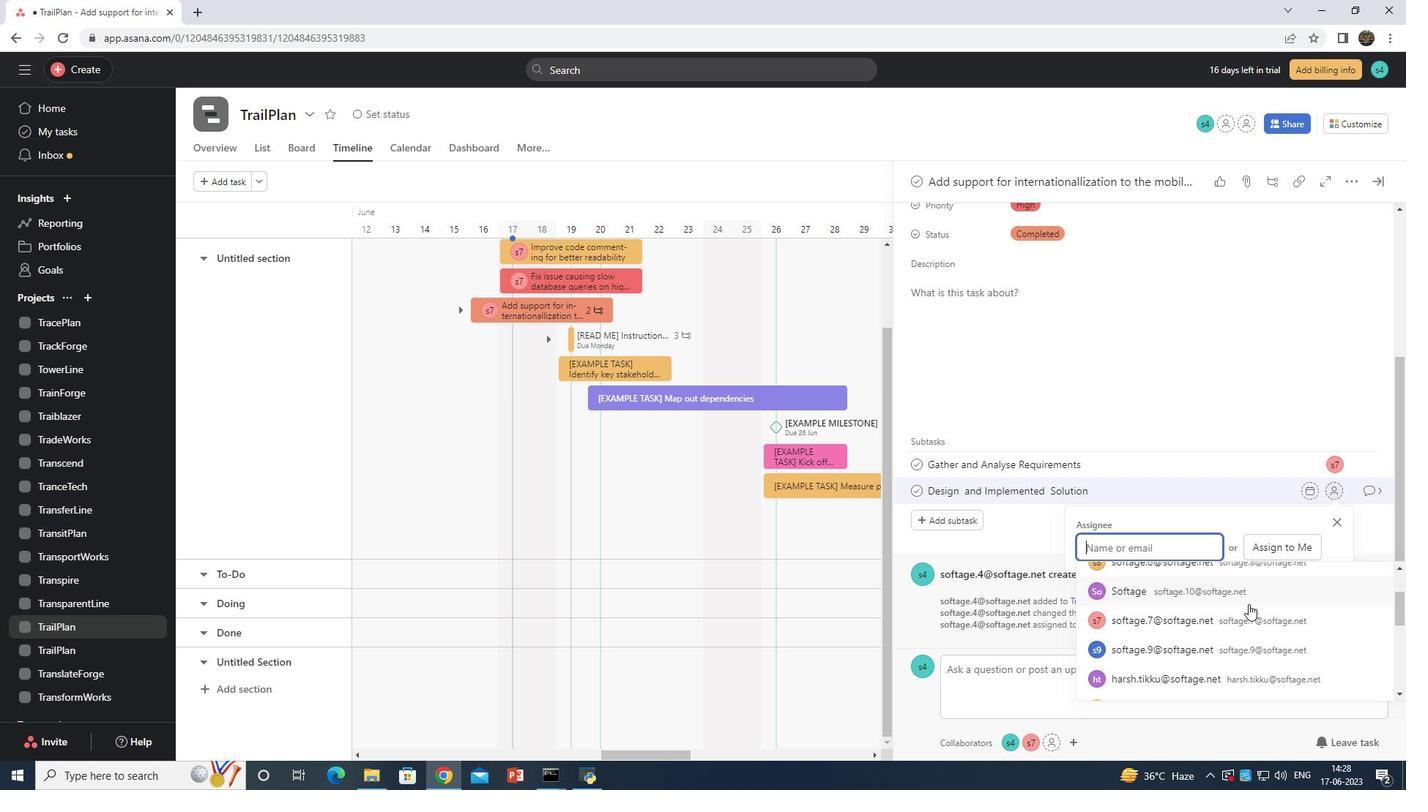 
Action: Mouse pressed left at (1236, 623)
Screenshot: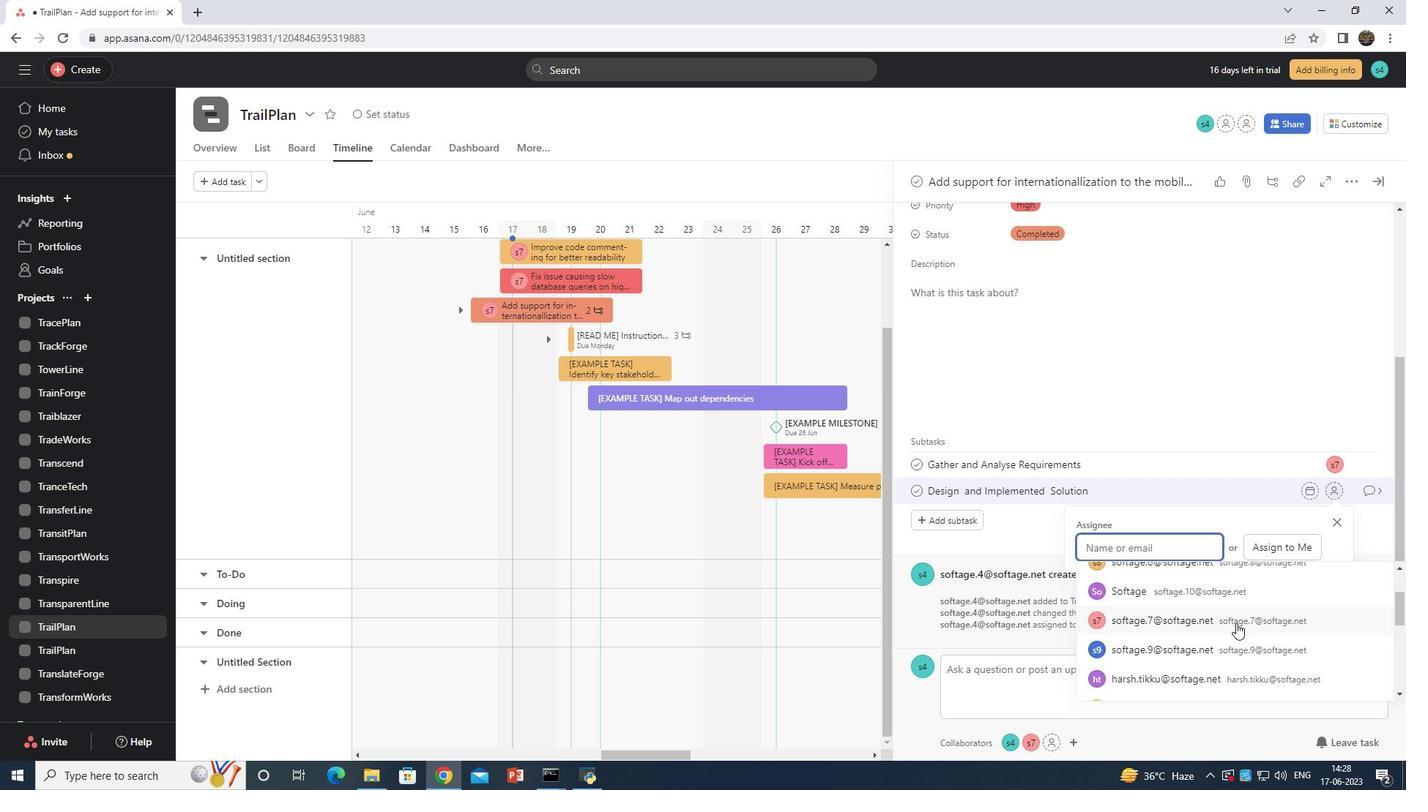 
Action: Mouse moved to (937, 405)
Screenshot: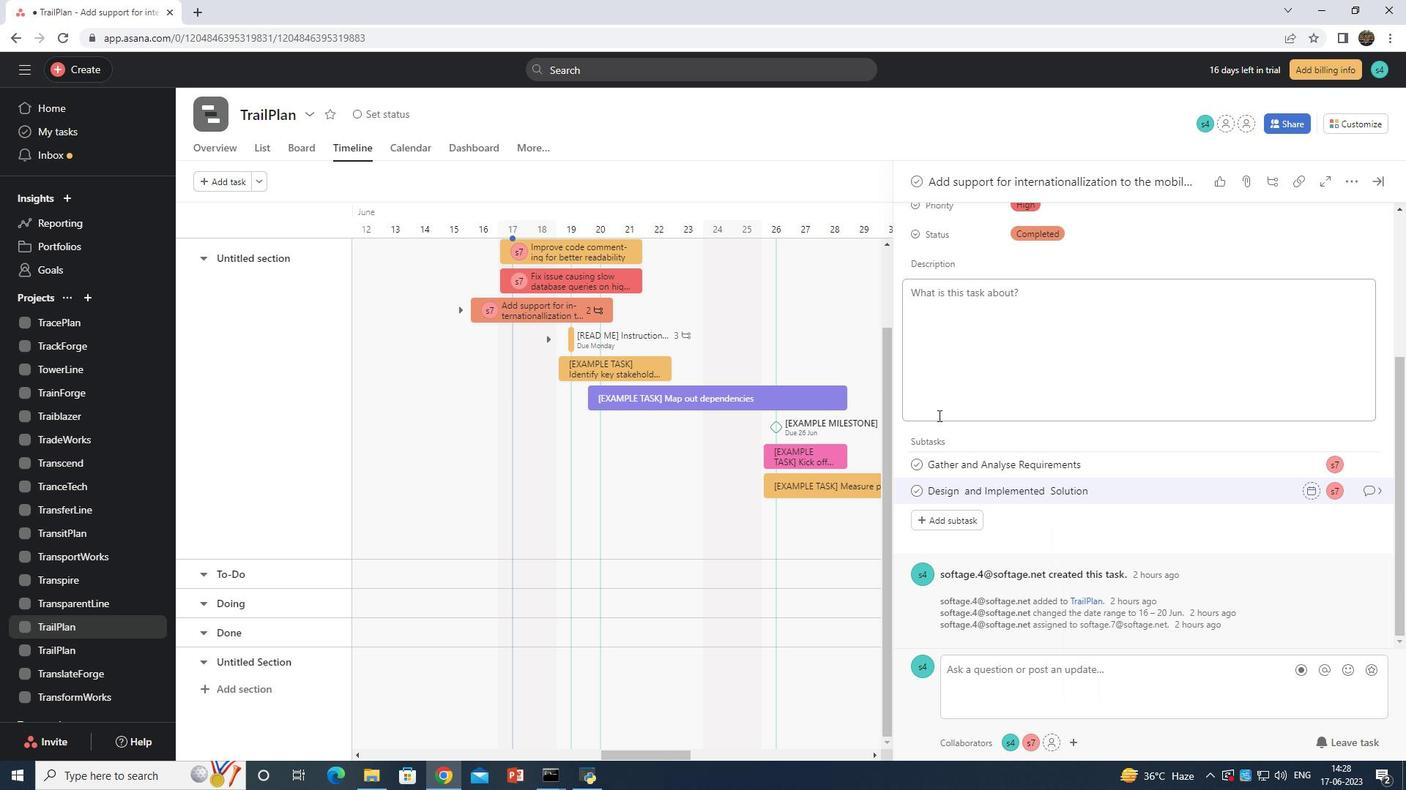 
Action: Mouse scrolled (937, 405) with delta (0, 0)
Screenshot: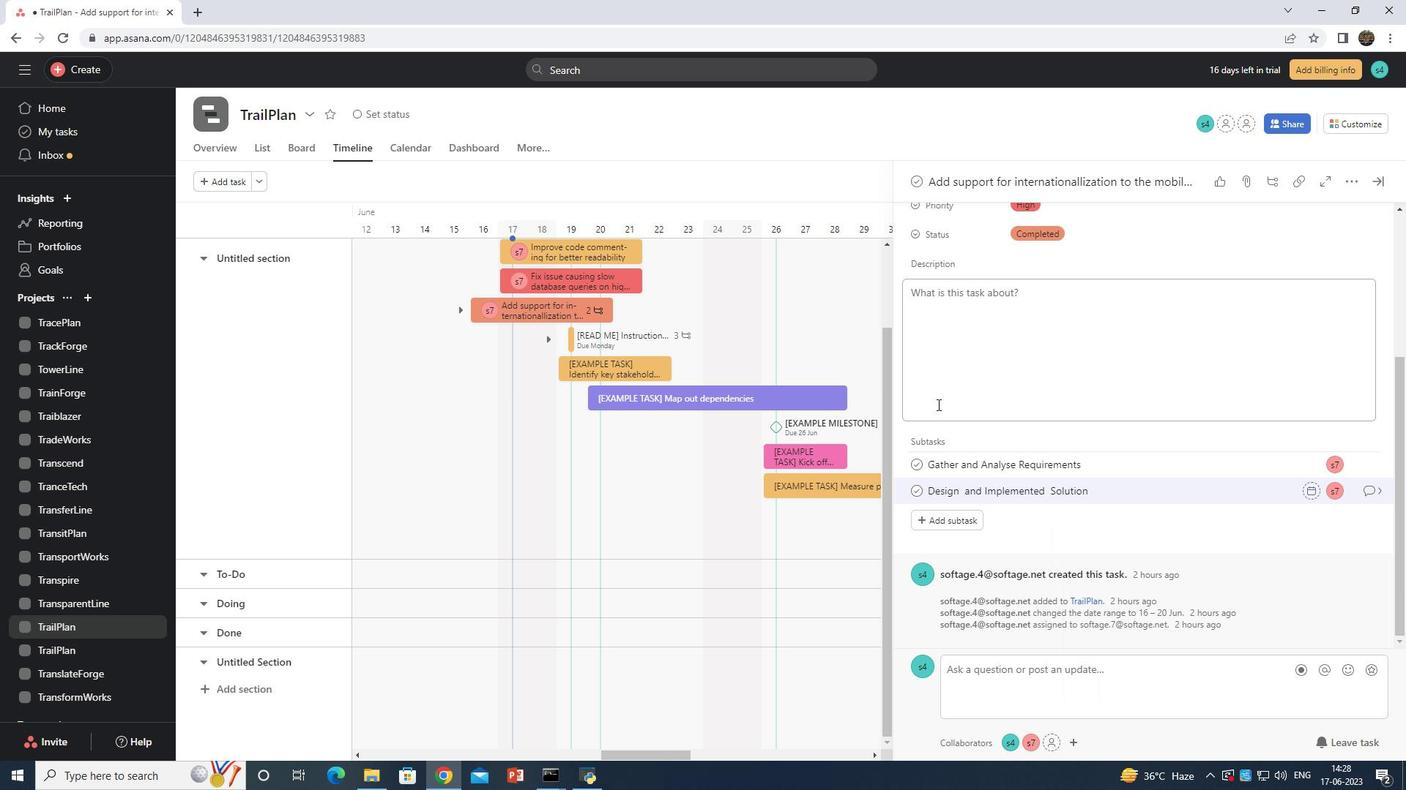 
Action: Mouse scrolled (937, 405) with delta (0, 0)
Screenshot: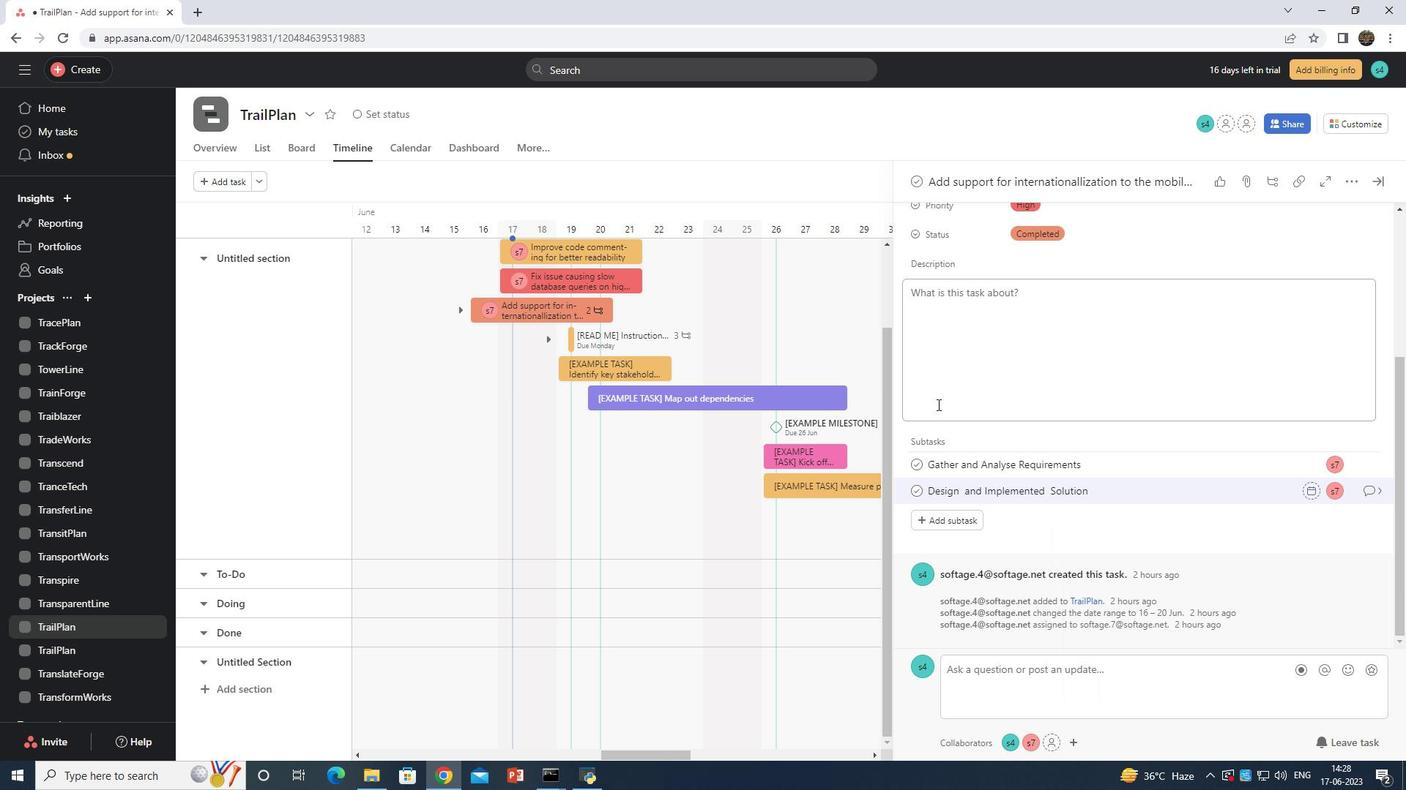 
Action: Mouse scrolled (937, 405) with delta (0, 0)
Screenshot: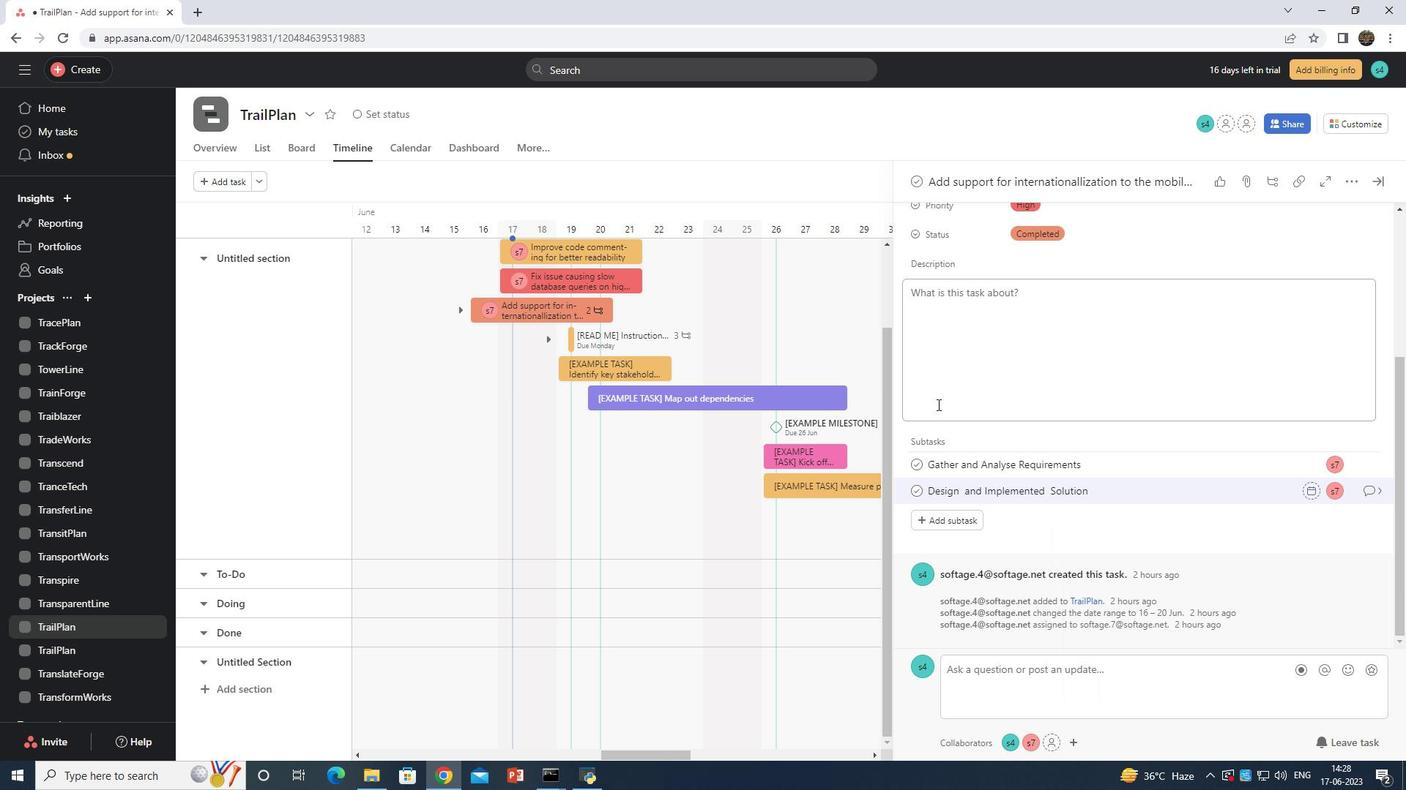 
Action: Mouse moved to (1052, 454)
Screenshot: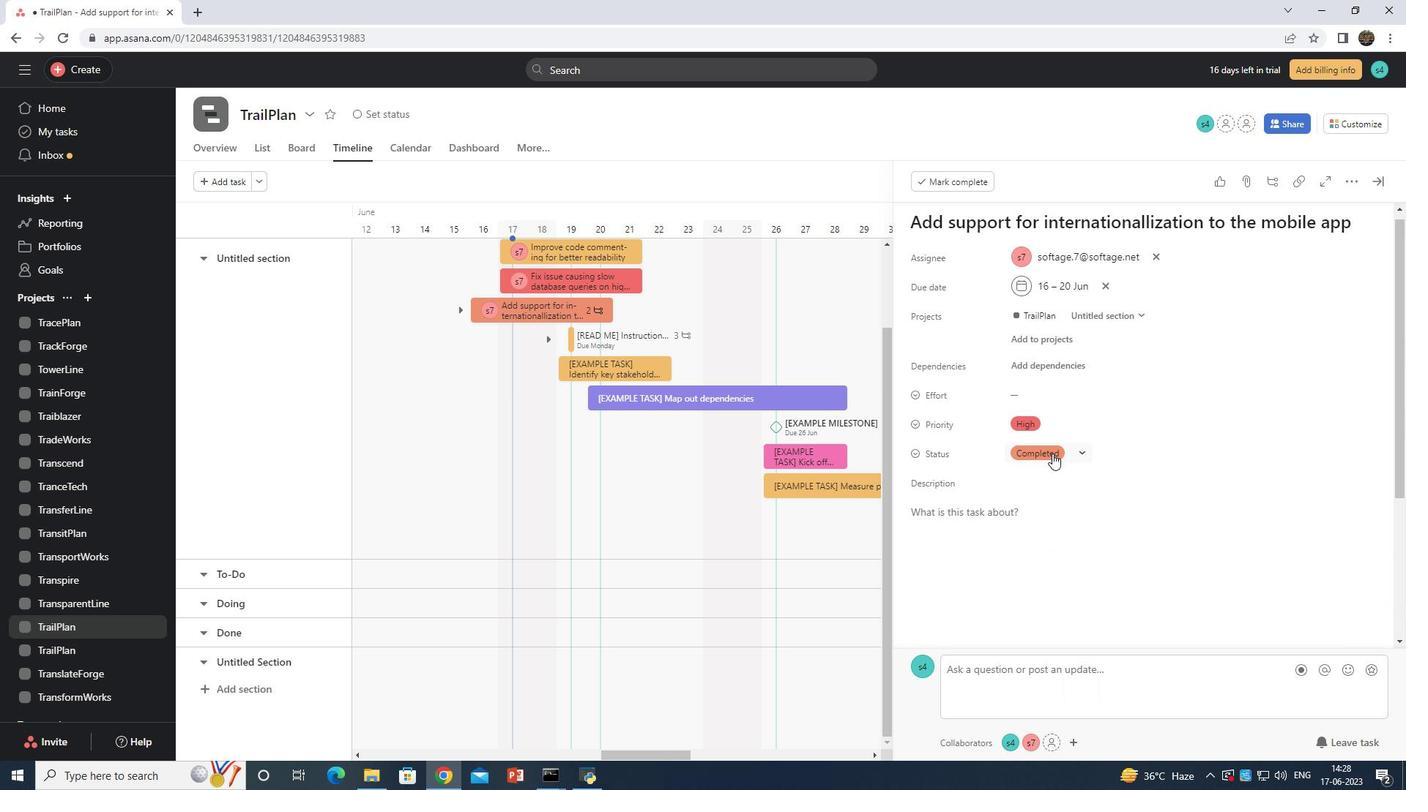 
Action: Mouse scrolled (1052, 454) with delta (0, 0)
Screenshot: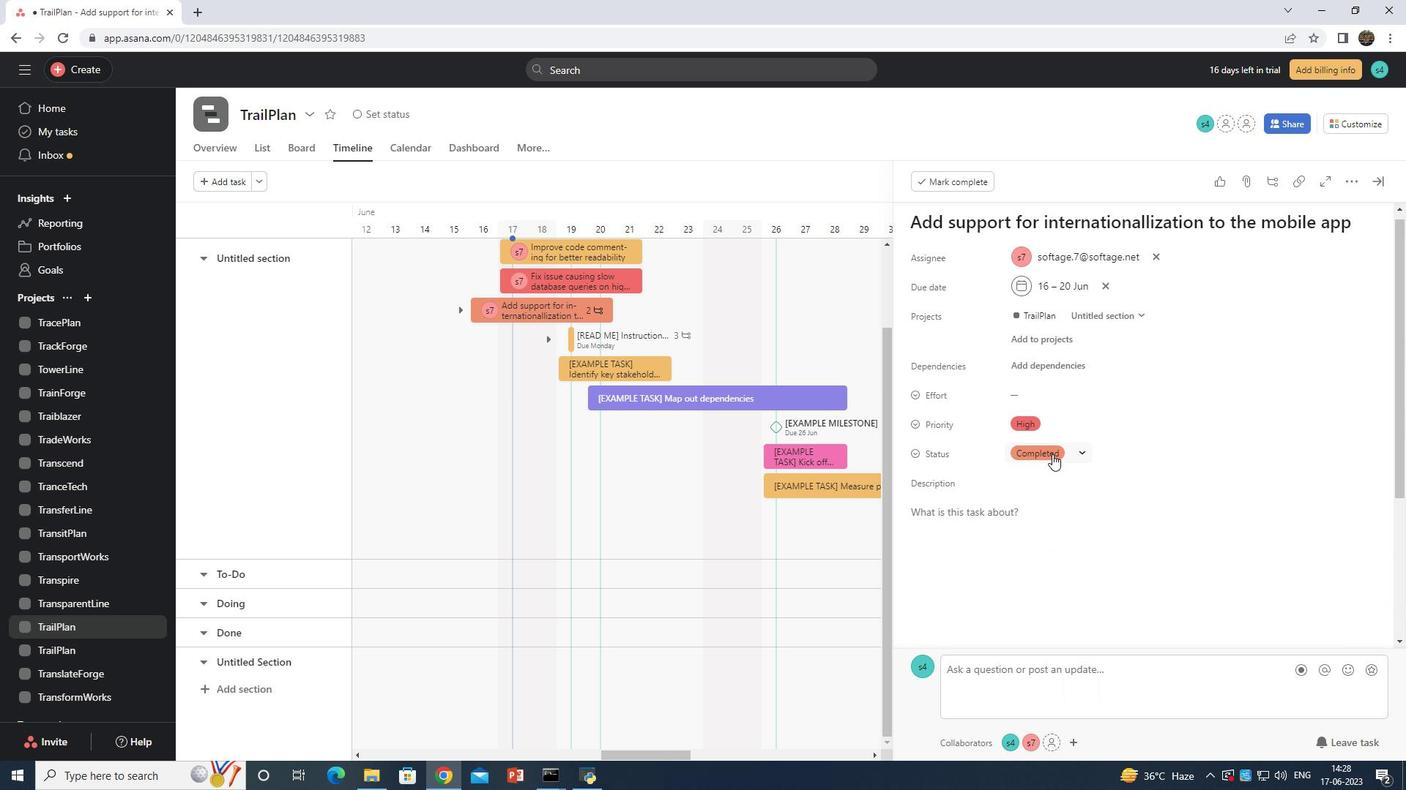 
Action: Mouse scrolled (1052, 454) with delta (0, 0)
Screenshot: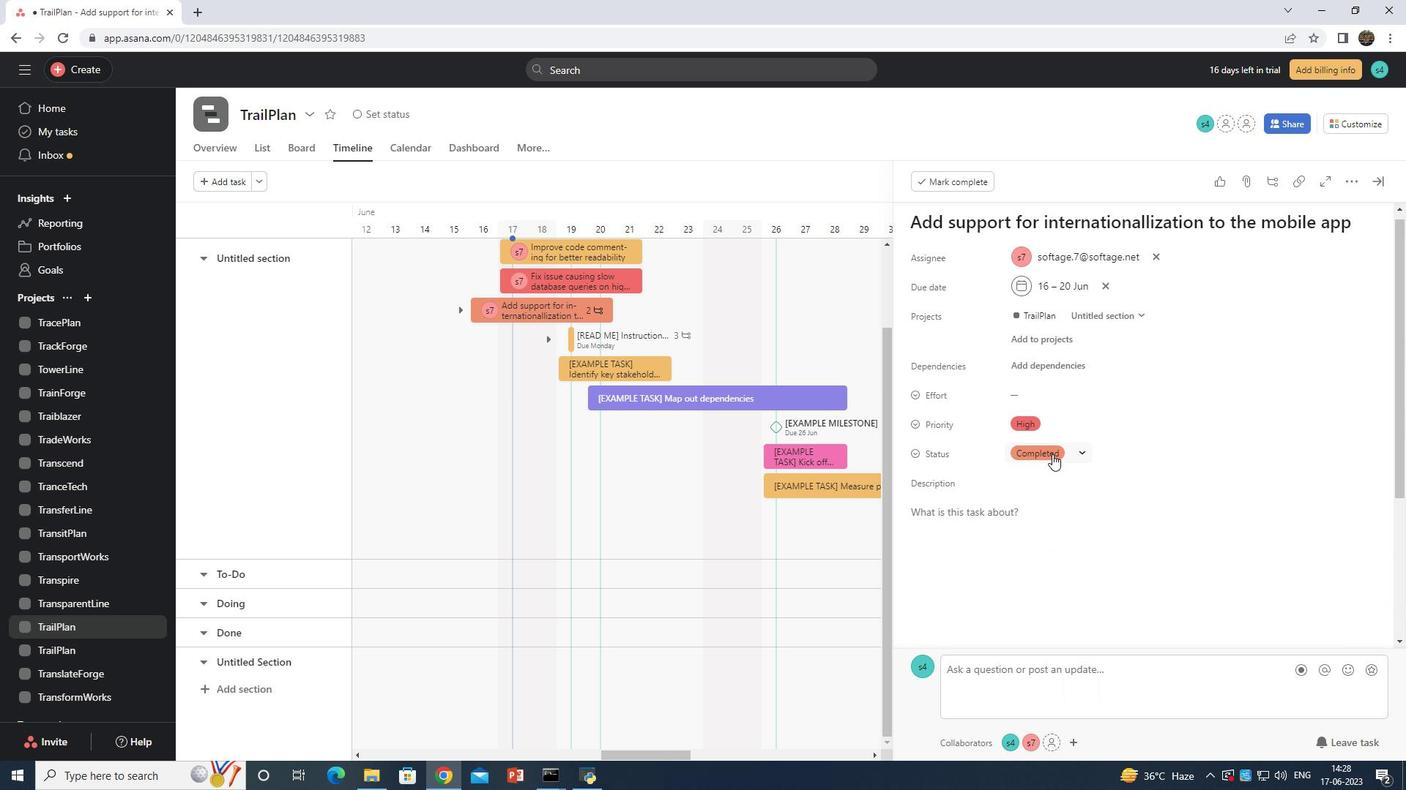 
Action: Mouse scrolled (1052, 454) with delta (0, 0)
Screenshot: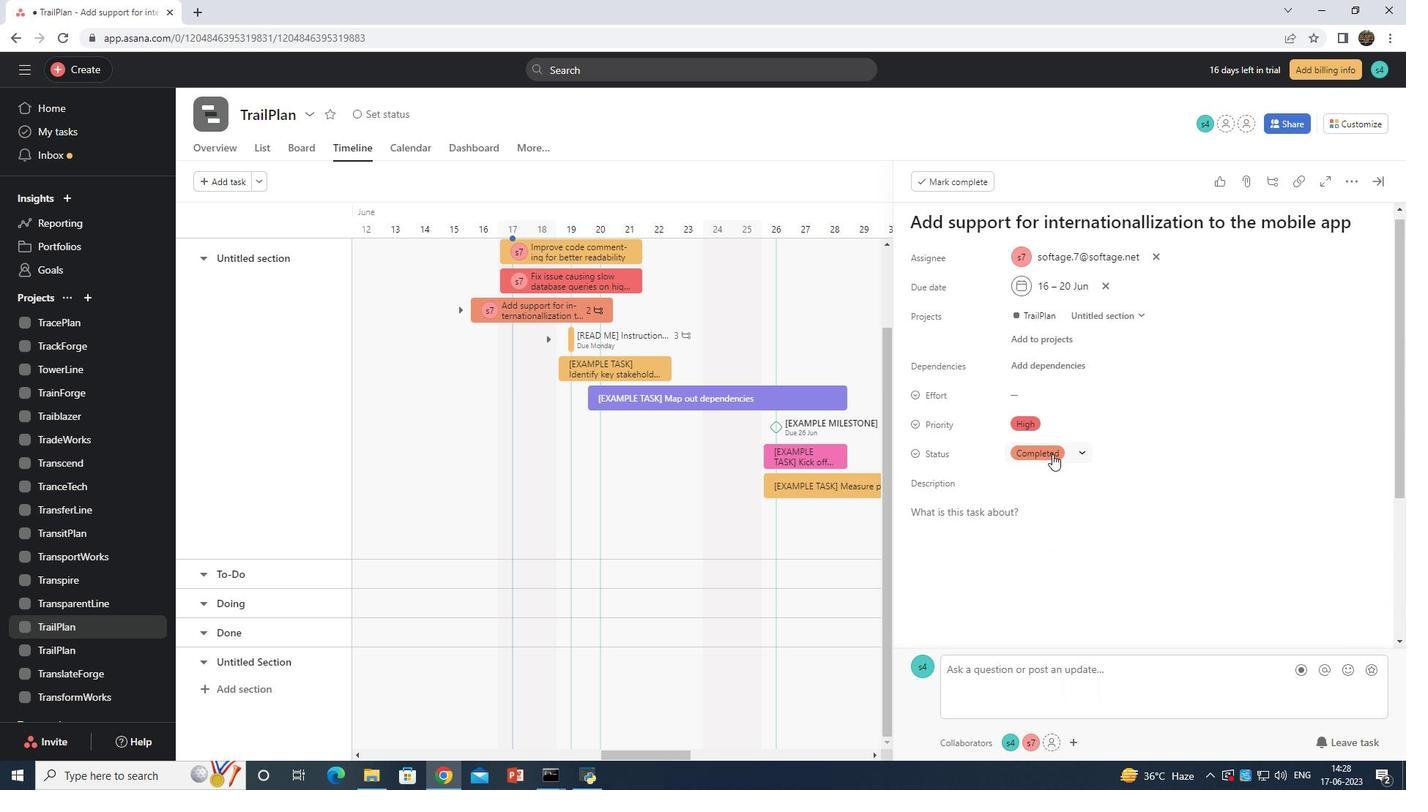 
Action: Mouse scrolled (1052, 454) with delta (0, 0)
Screenshot: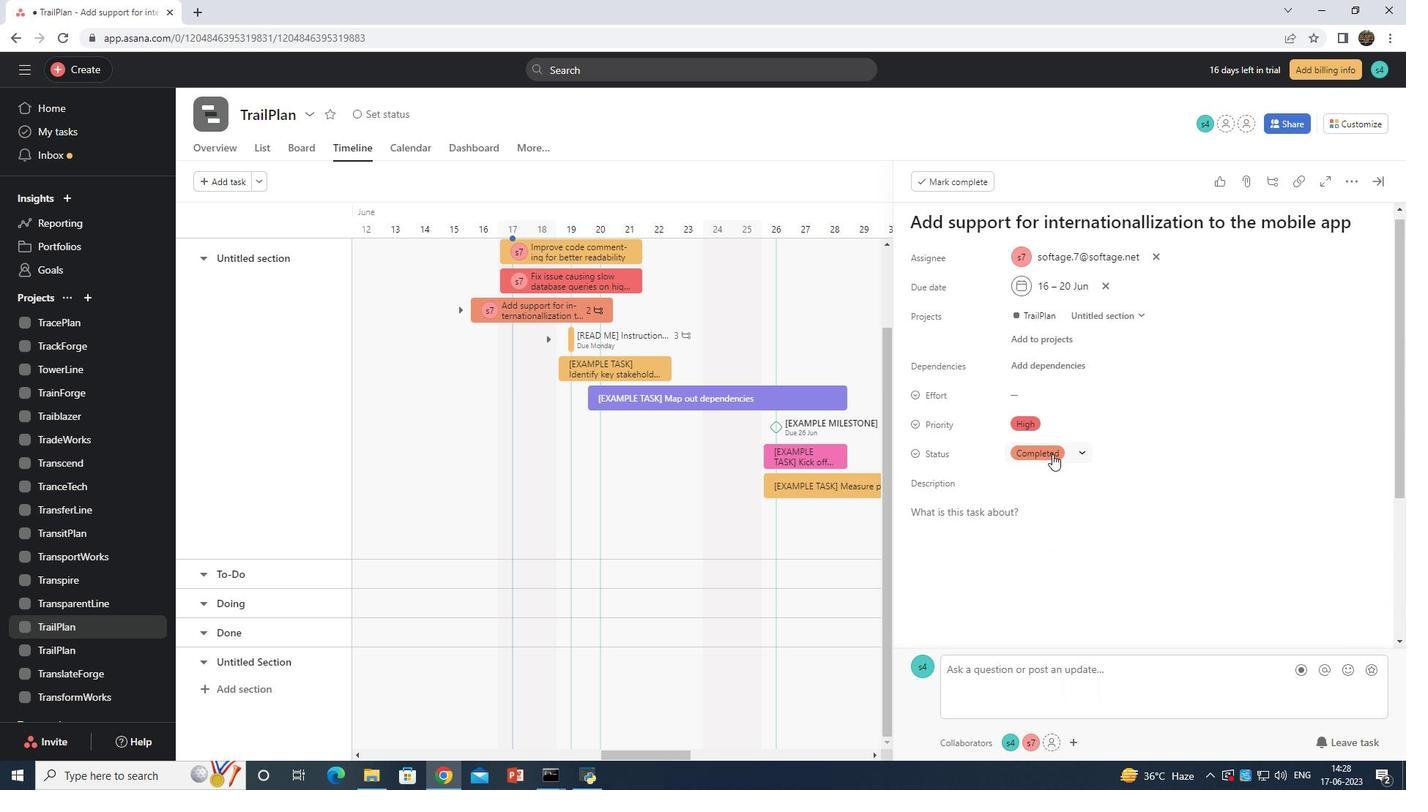 
Action: Mouse moved to (1371, 486)
Screenshot: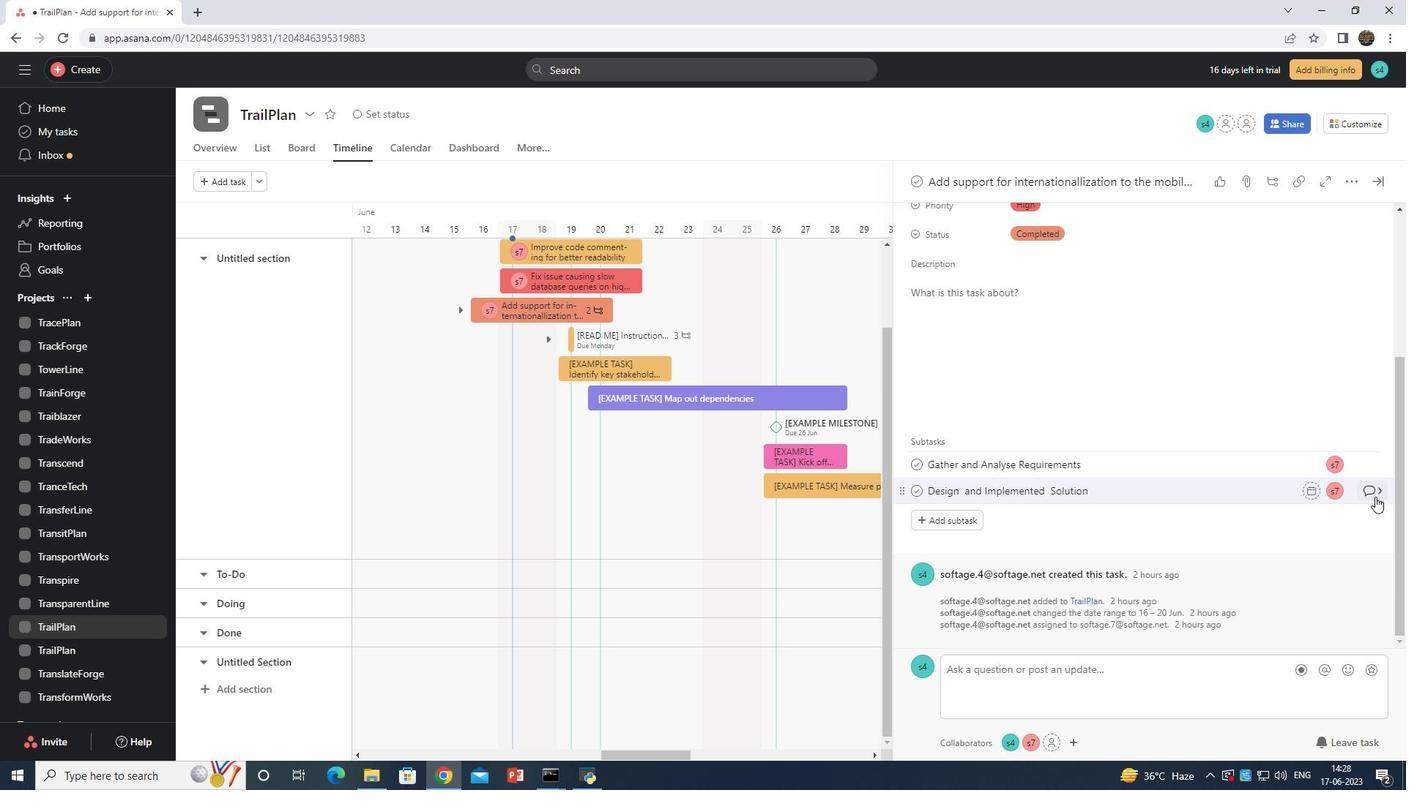
Action: Mouse pressed left at (1371, 486)
Screenshot: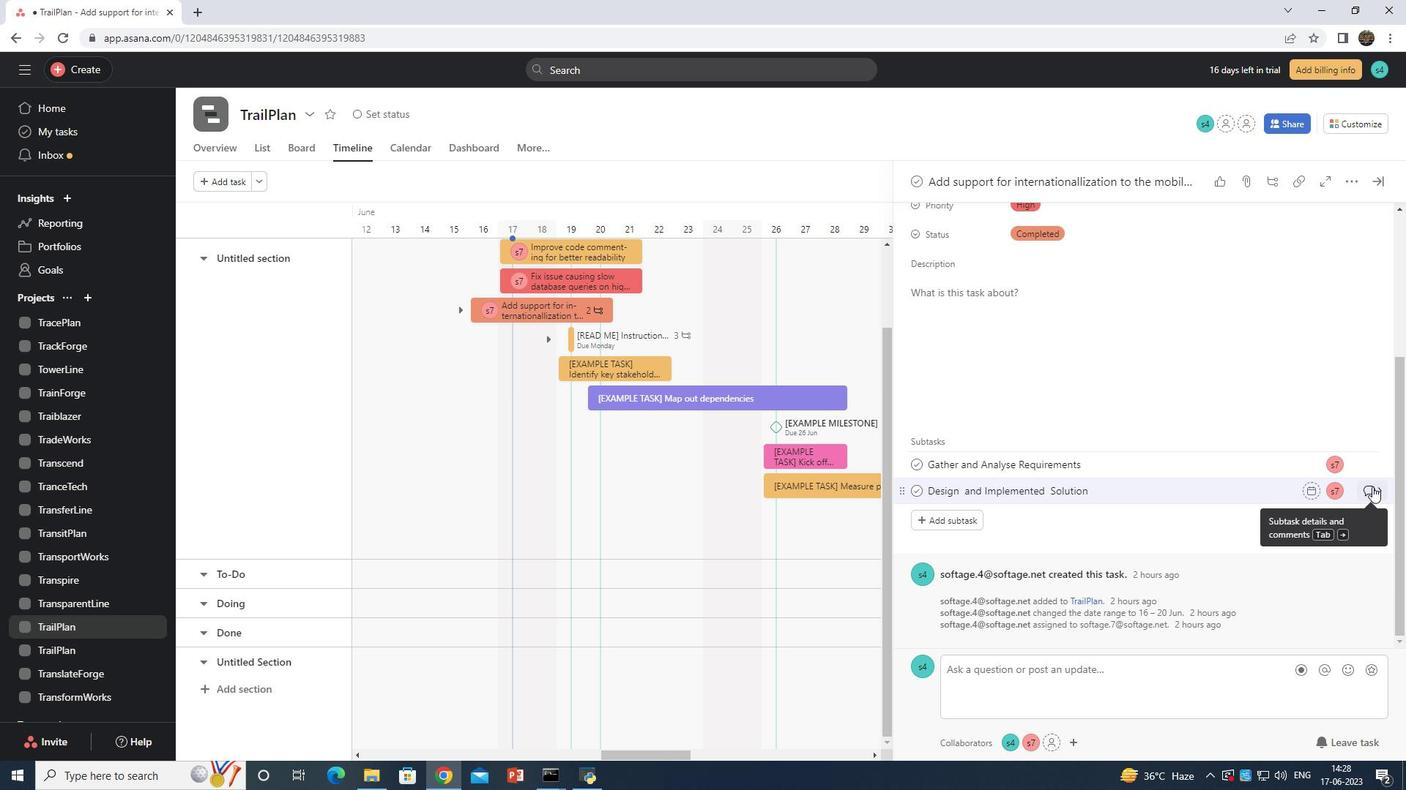 
Action: Mouse moved to (982, 387)
Screenshot: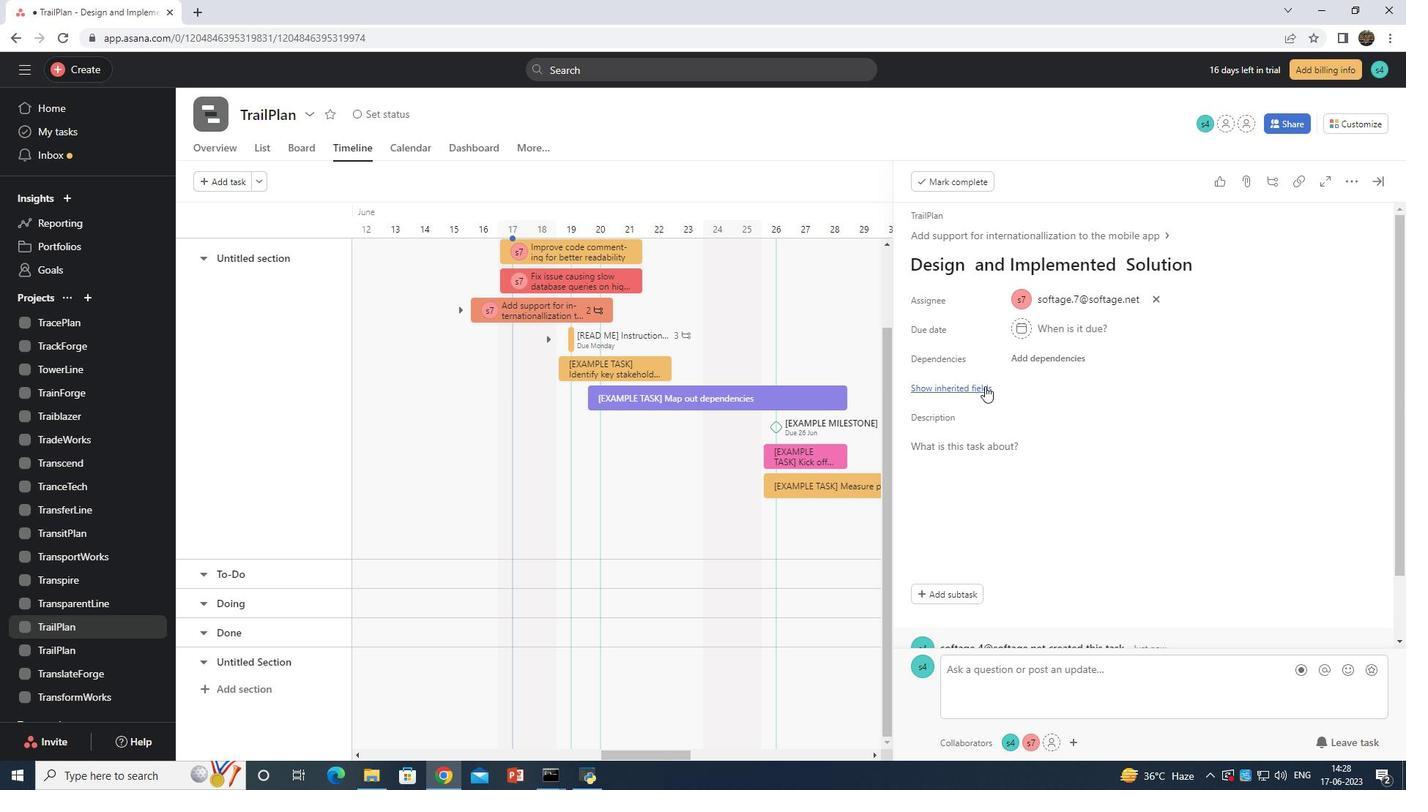 
Action: Mouse pressed left at (982, 387)
Screenshot: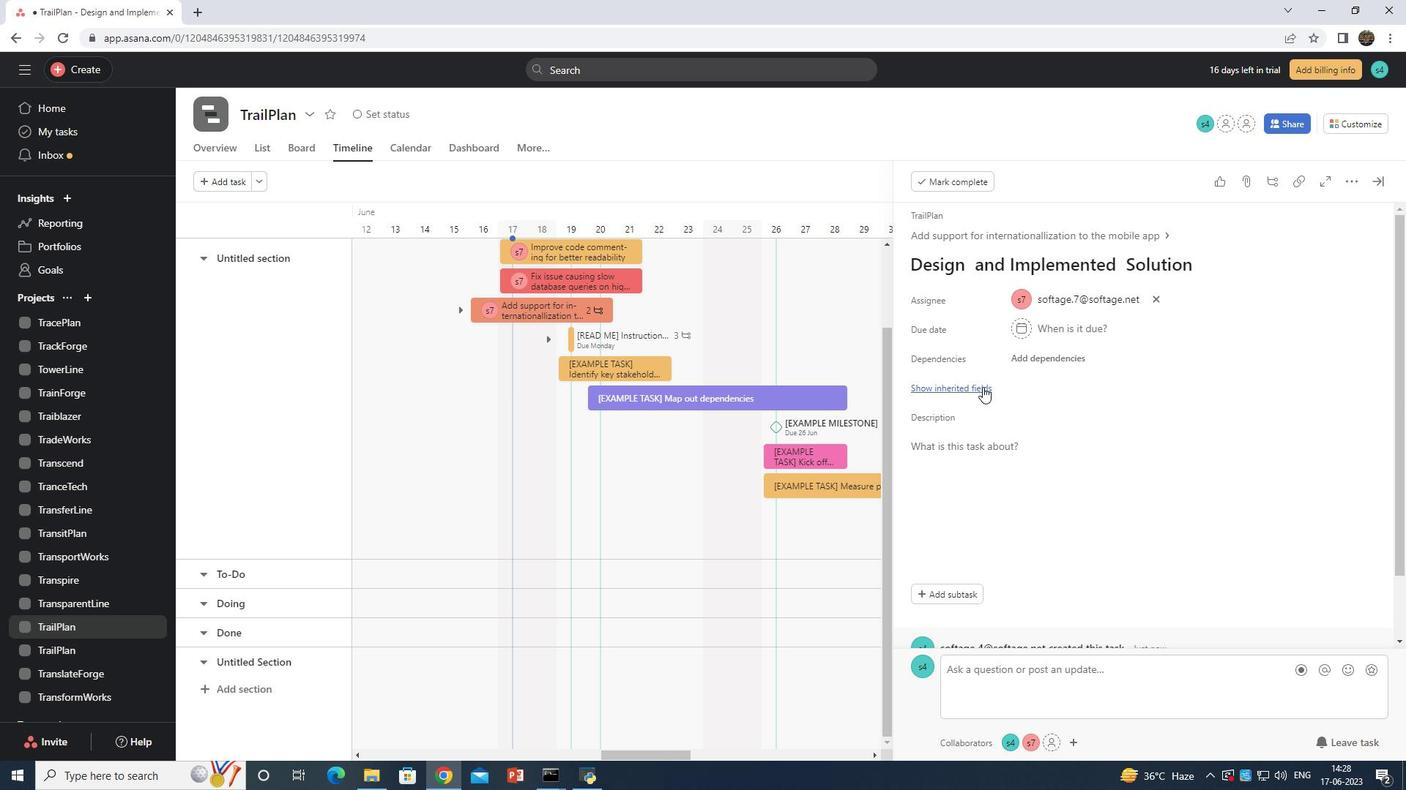 
Action: Mouse moved to (1016, 470)
Screenshot: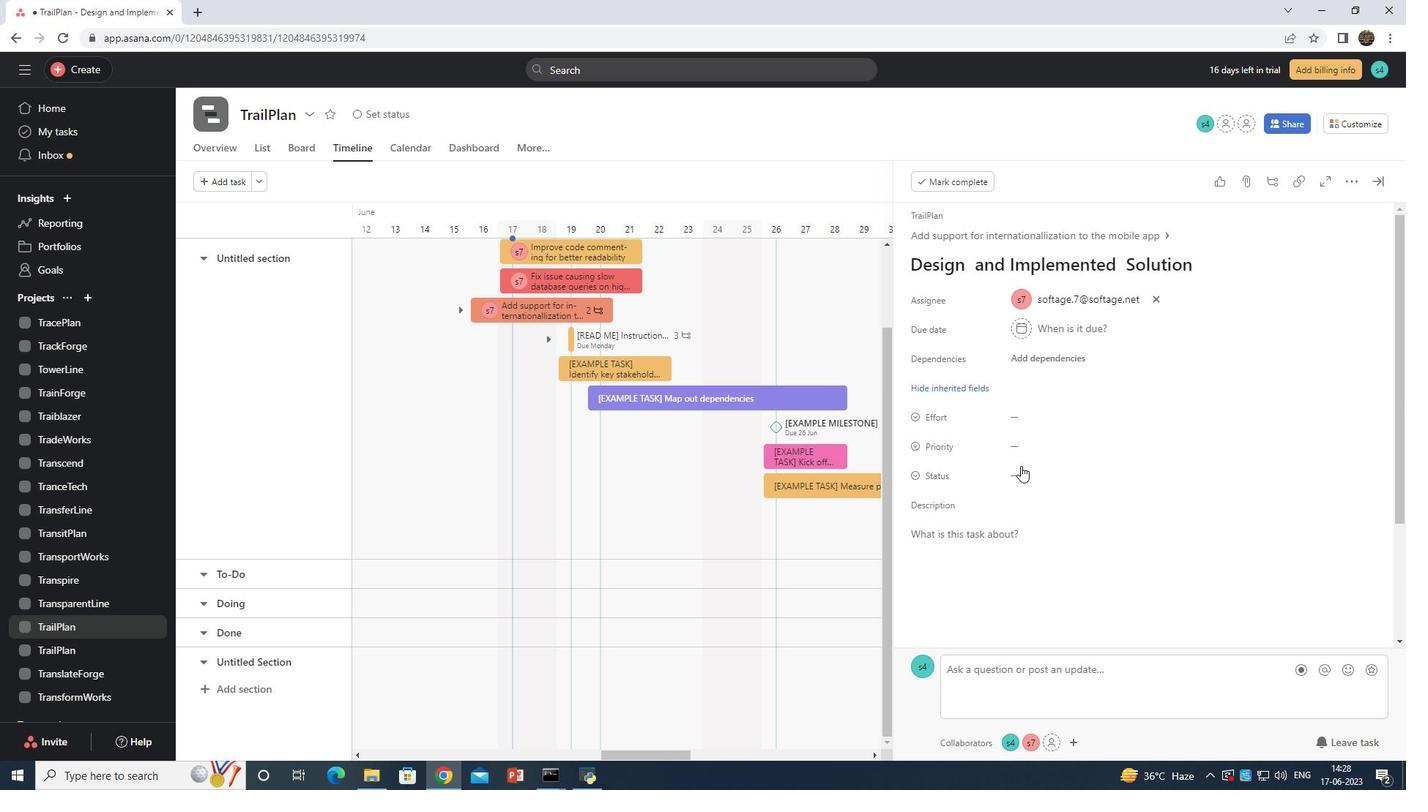 
Action: Mouse pressed left at (1016, 470)
Screenshot: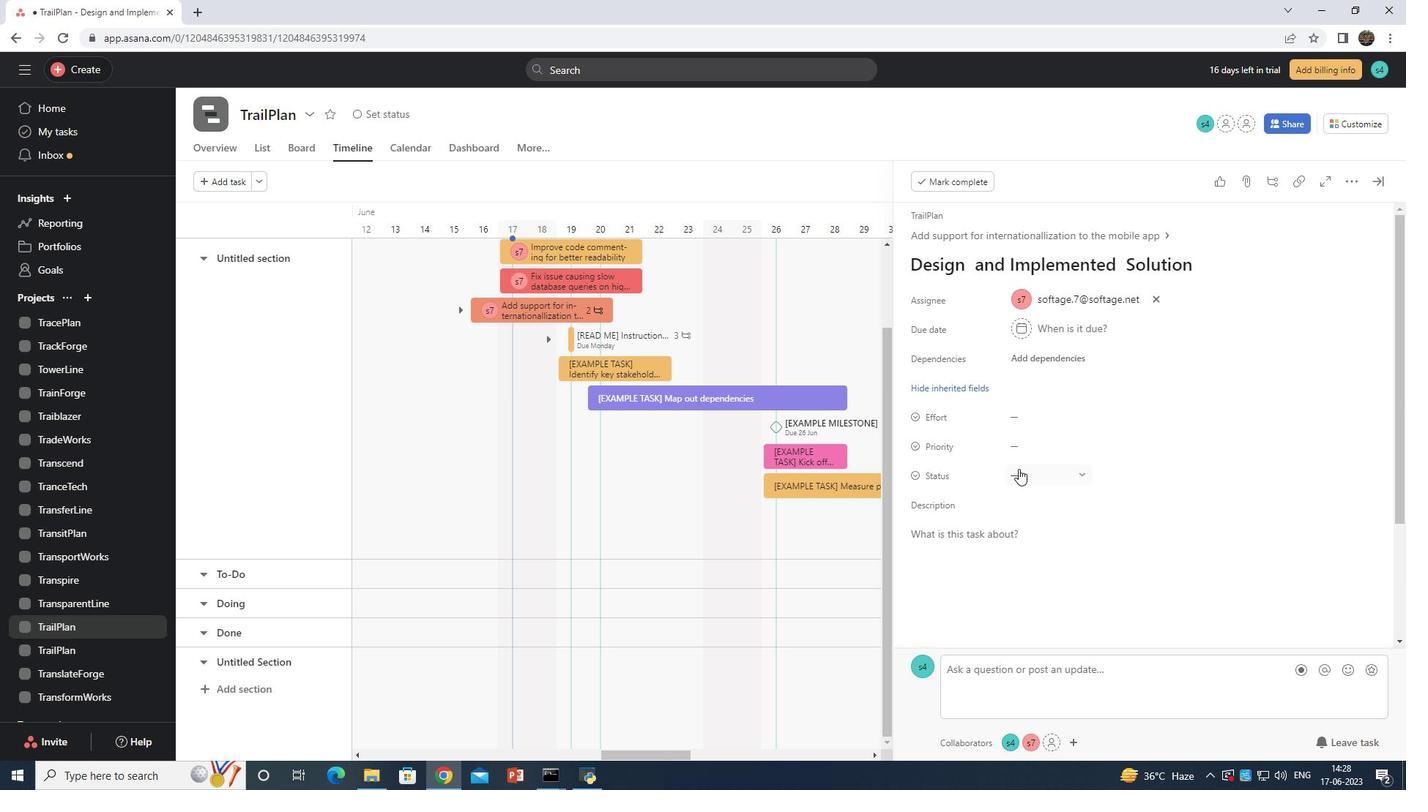 
Action: Mouse moved to (1058, 602)
Screenshot: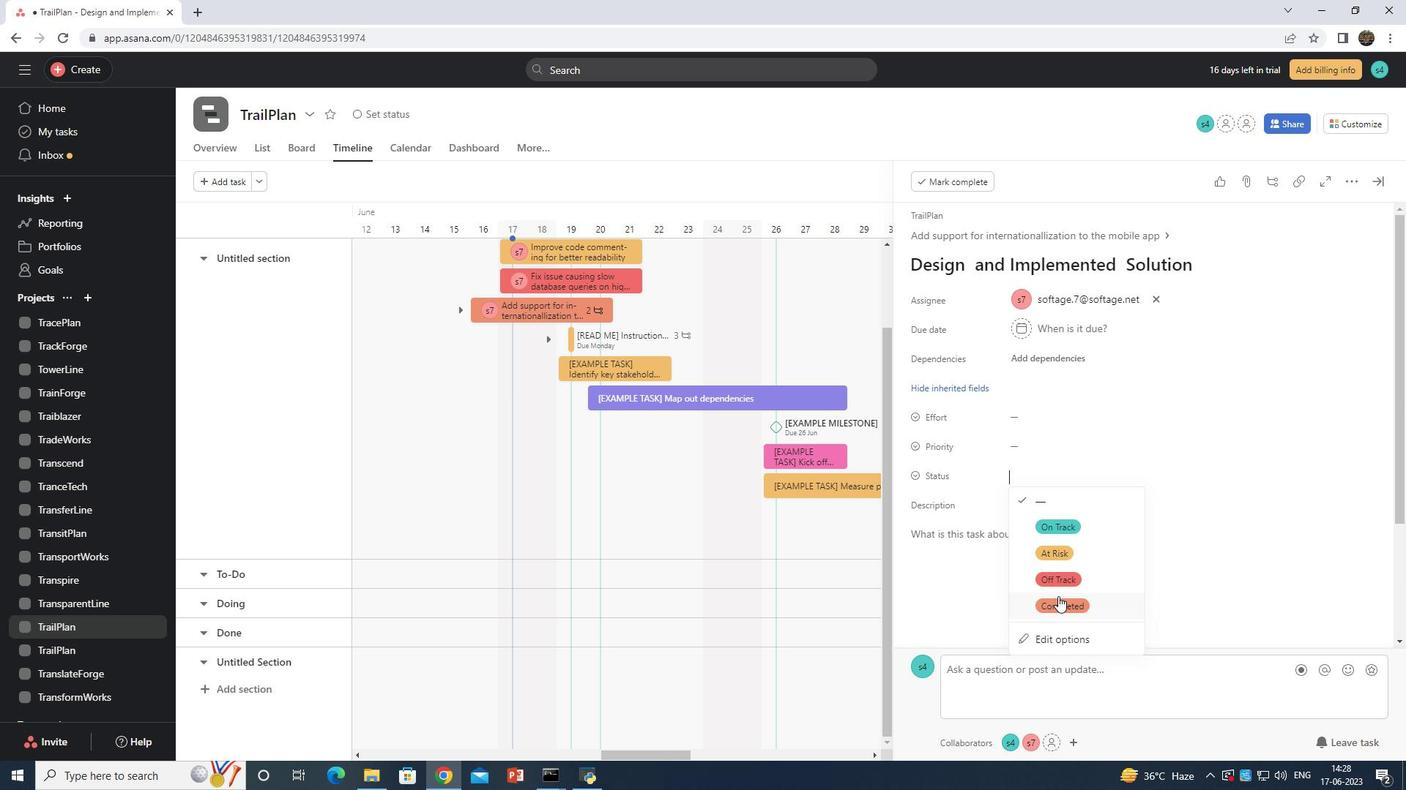 
Action: Mouse pressed left at (1058, 602)
Screenshot: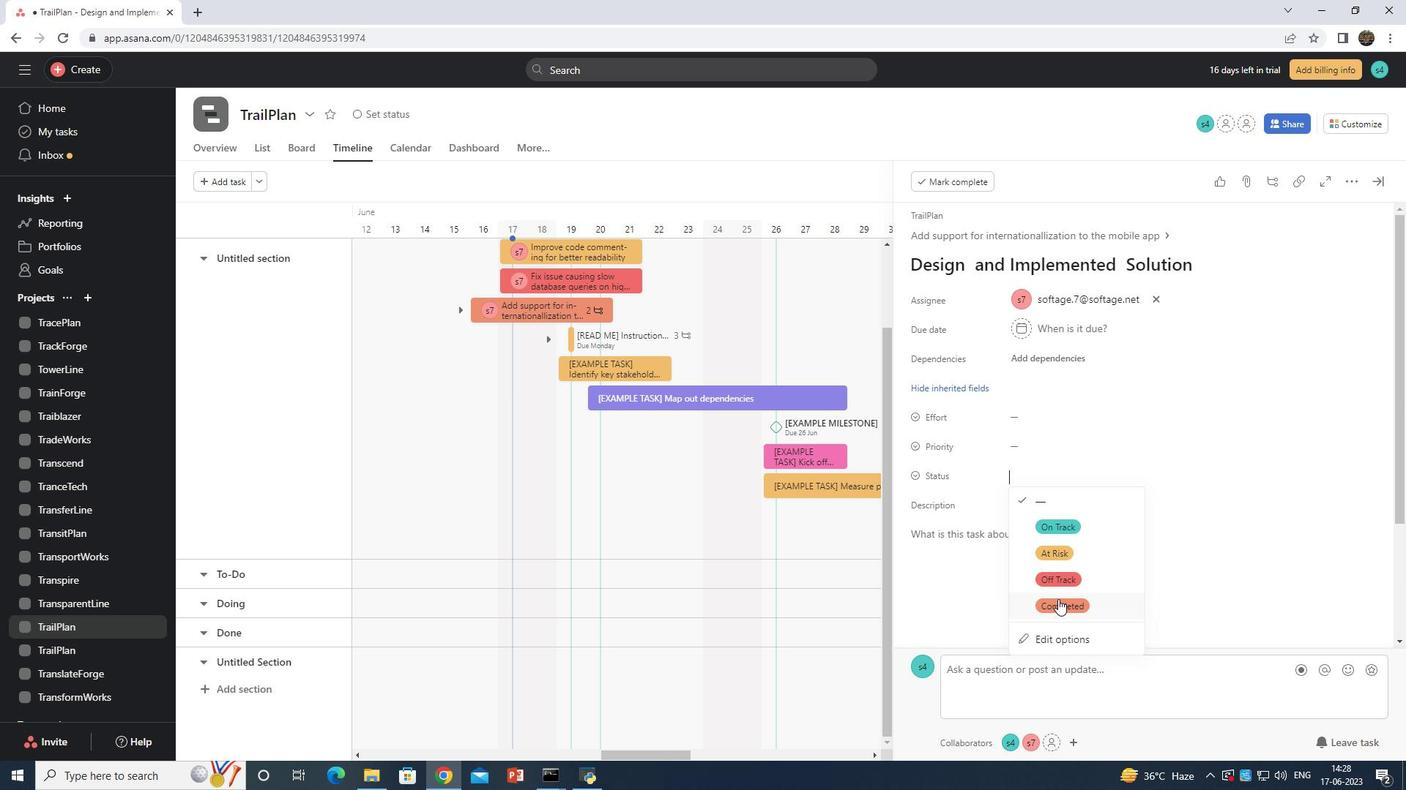 
Action: Mouse moved to (1008, 439)
Screenshot: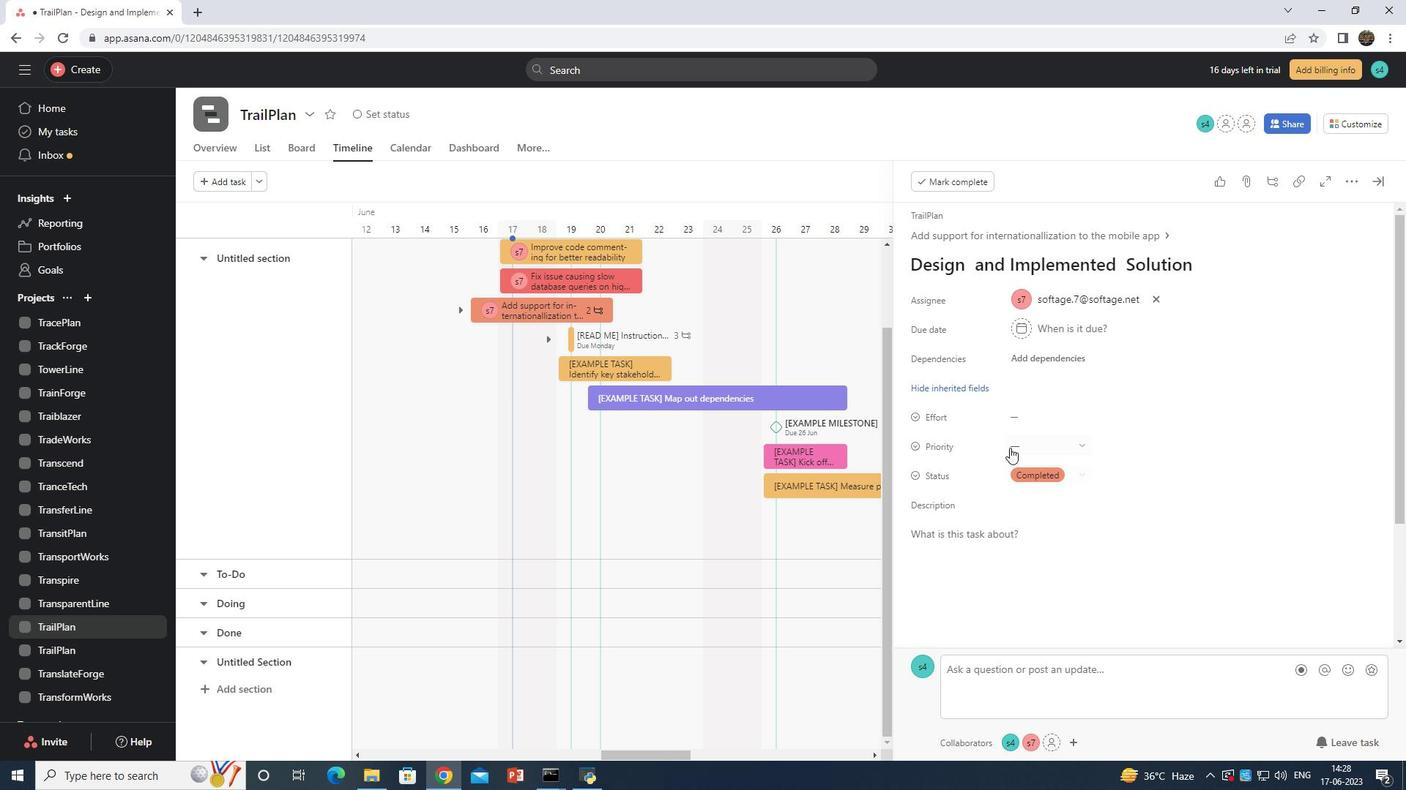 
Action: Mouse pressed left at (1008, 439)
Screenshot: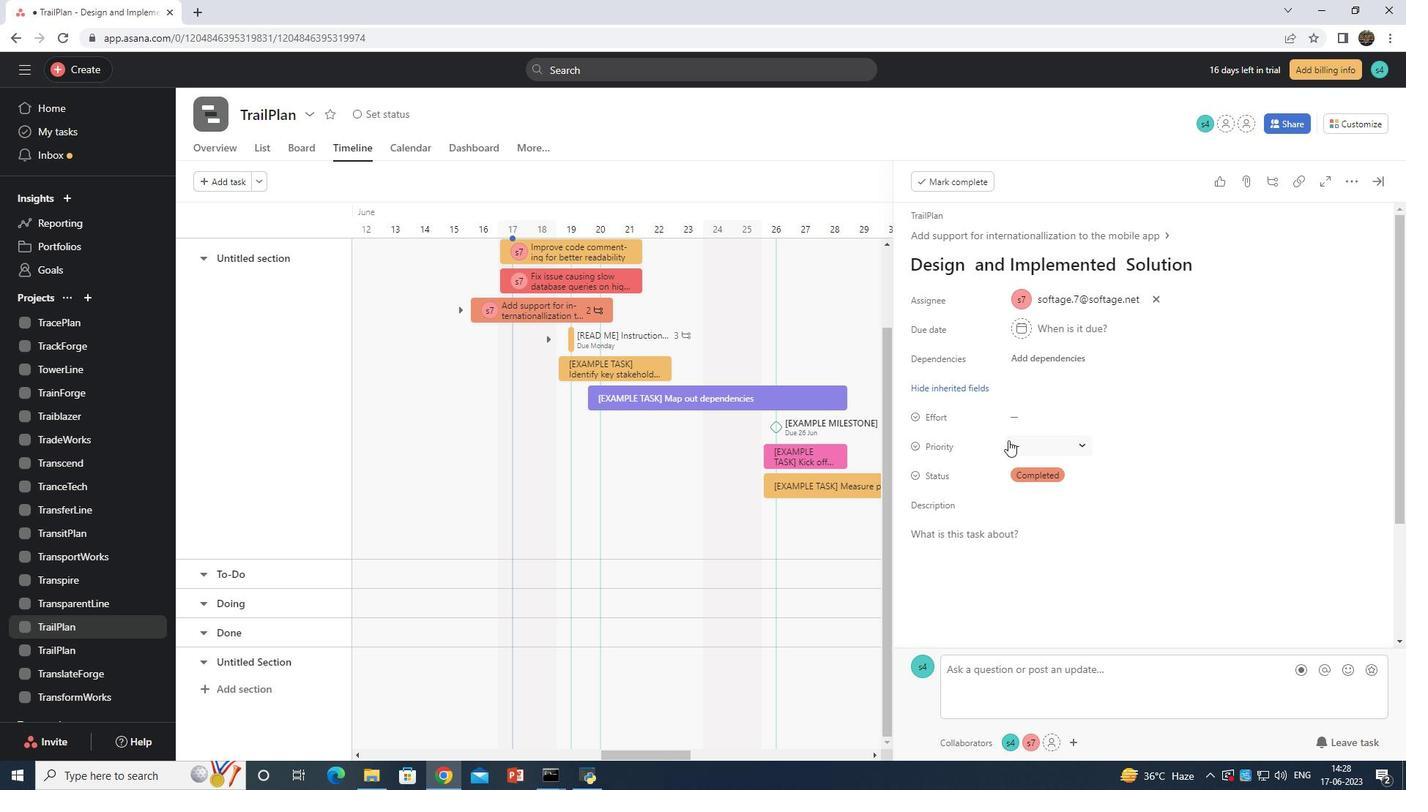 
Action: Mouse moved to (1047, 492)
Screenshot: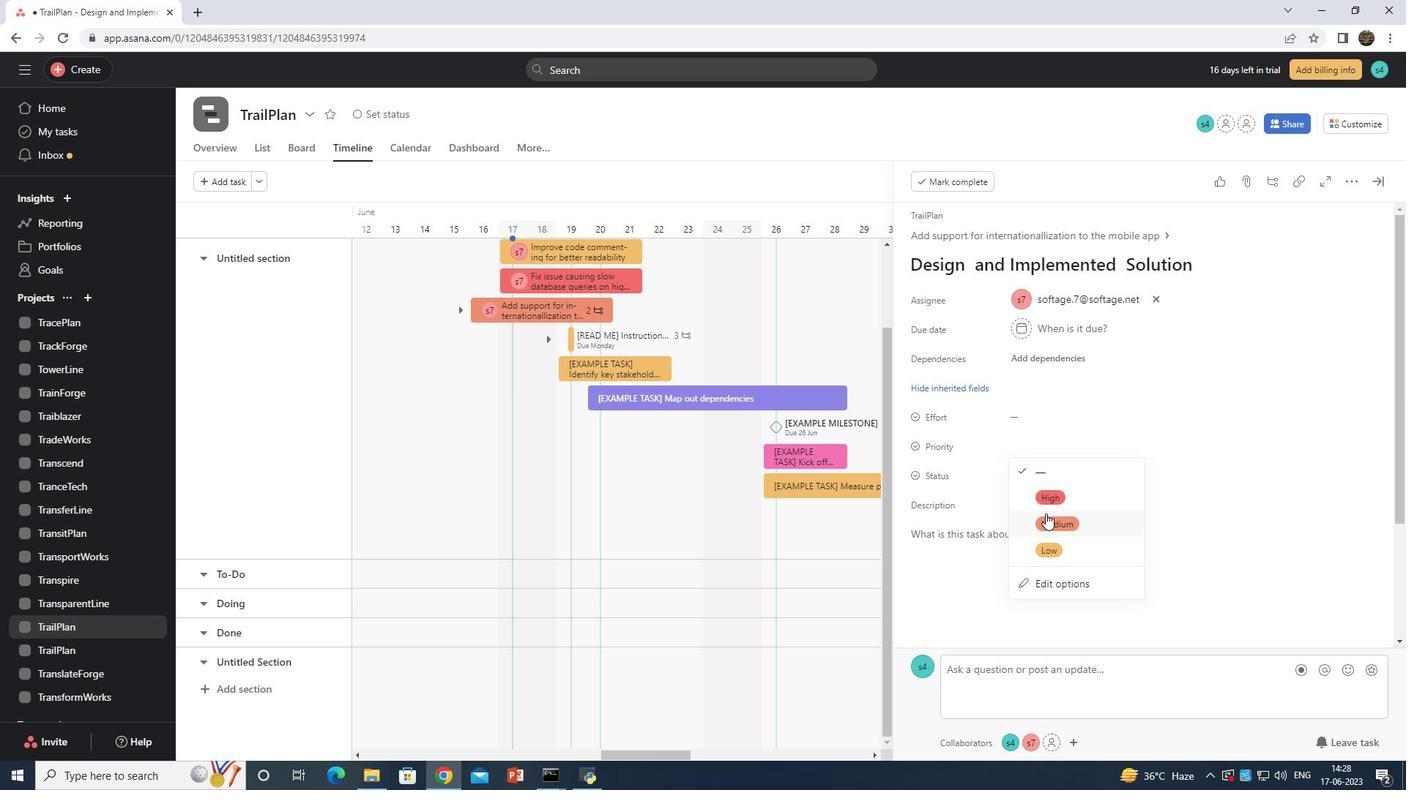 
Action: Mouse pressed left at (1047, 492)
Screenshot: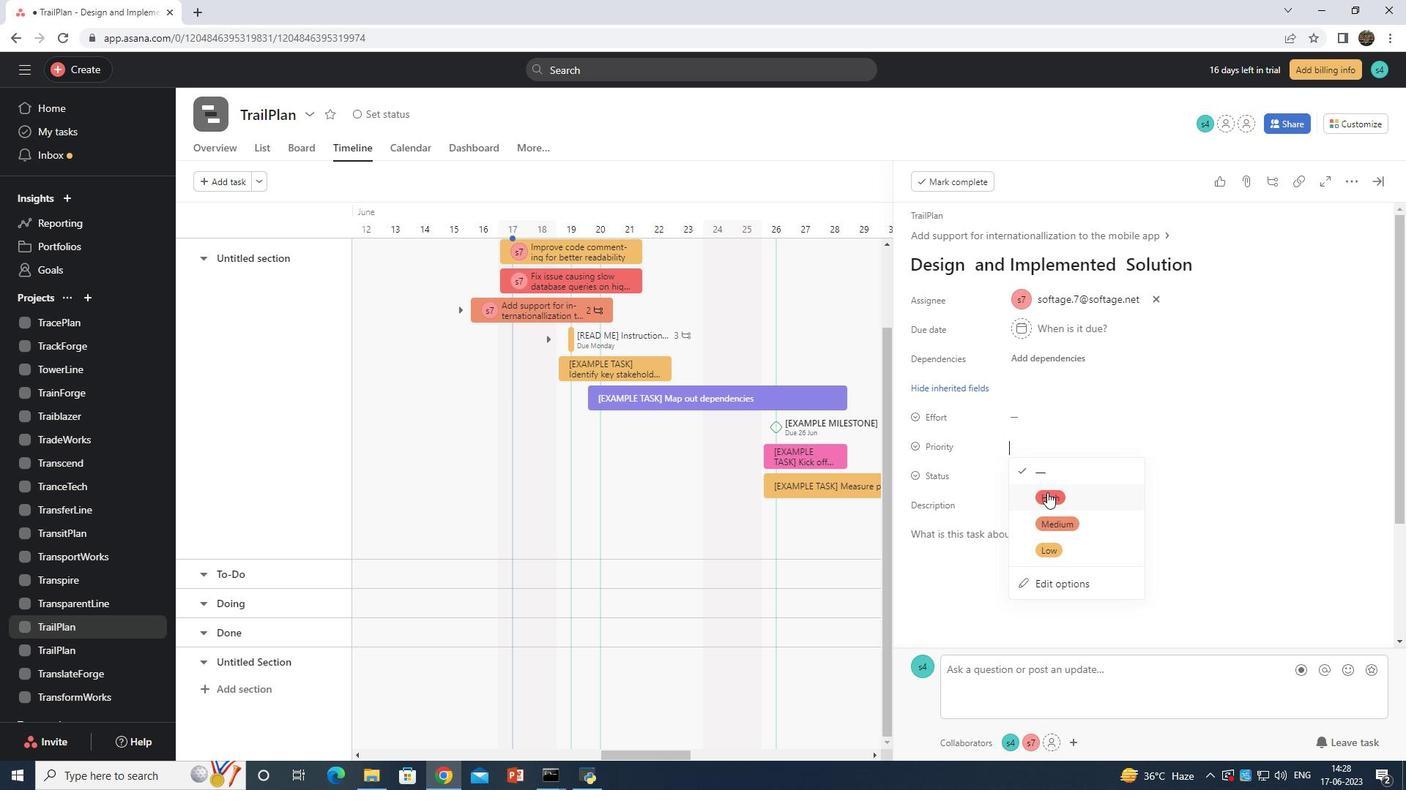 
Action: Mouse moved to (1050, 489)
Screenshot: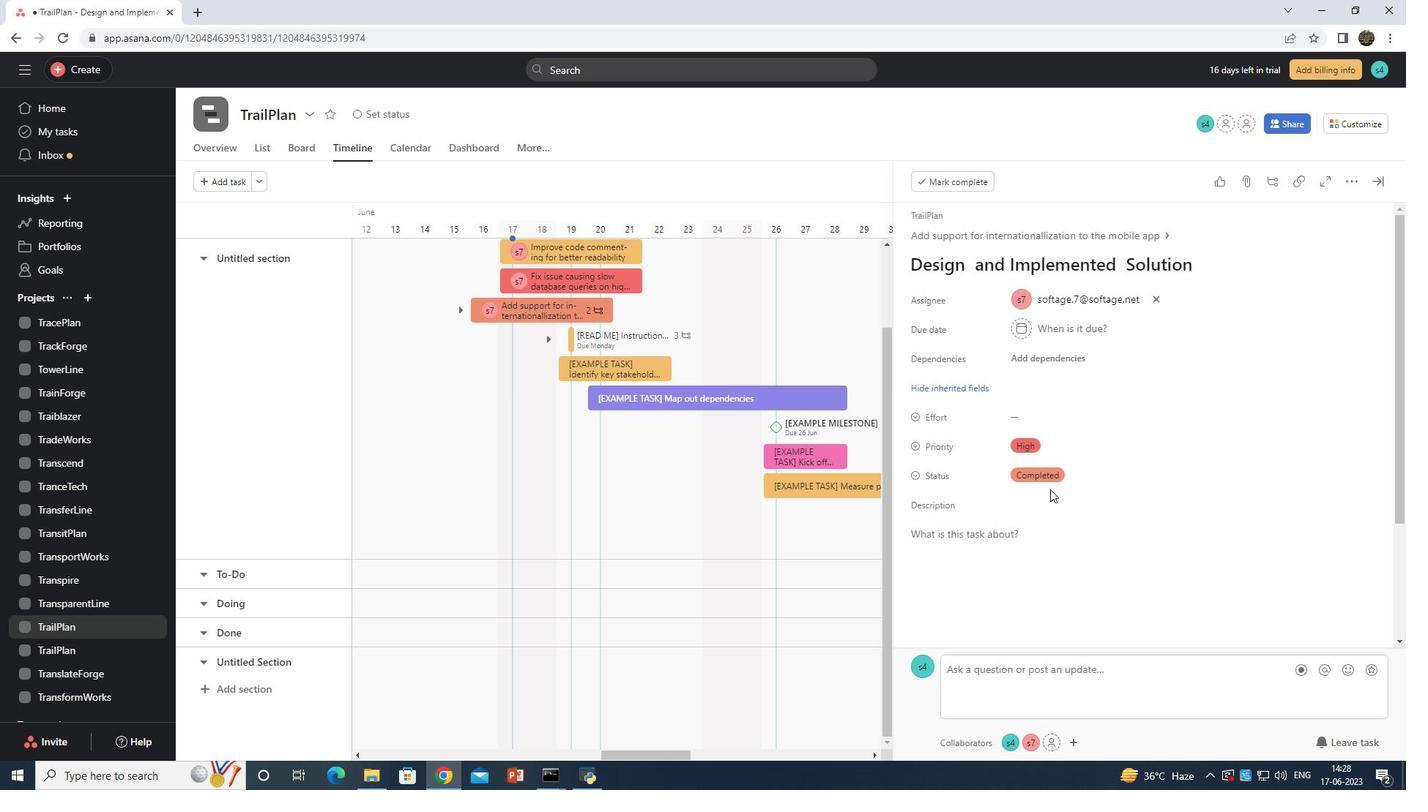 
